 Task: Search one way flight ticket for 1 adult, 6 children, 1 infant in seat and 1 infant on lap in business from St. Cloud: St. Cloud Regional Airport to Jackson: Jackson Hole Airport on 5-2-2023. Choice of flights is Royal air maroc. Number of bags: 1 carry on bag. Price is upto 100000. Outbound departure time preference is 17:45.
Action: Mouse moved to (344, 142)
Screenshot: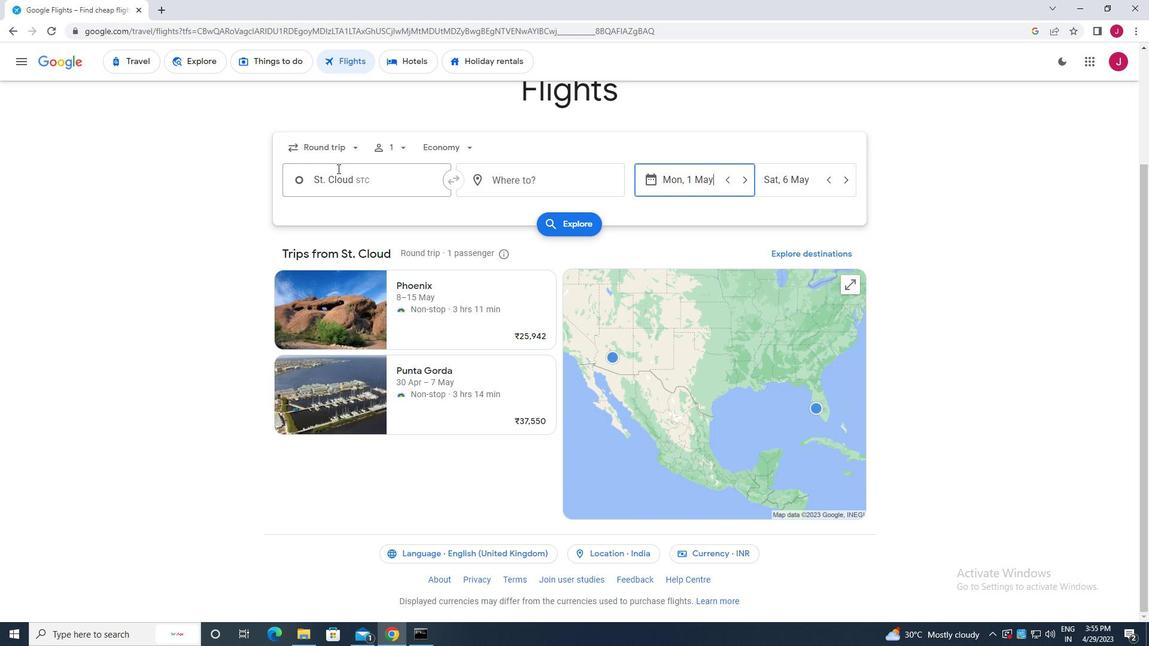 
Action: Mouse pressed left at (344, 142)
Screenshot: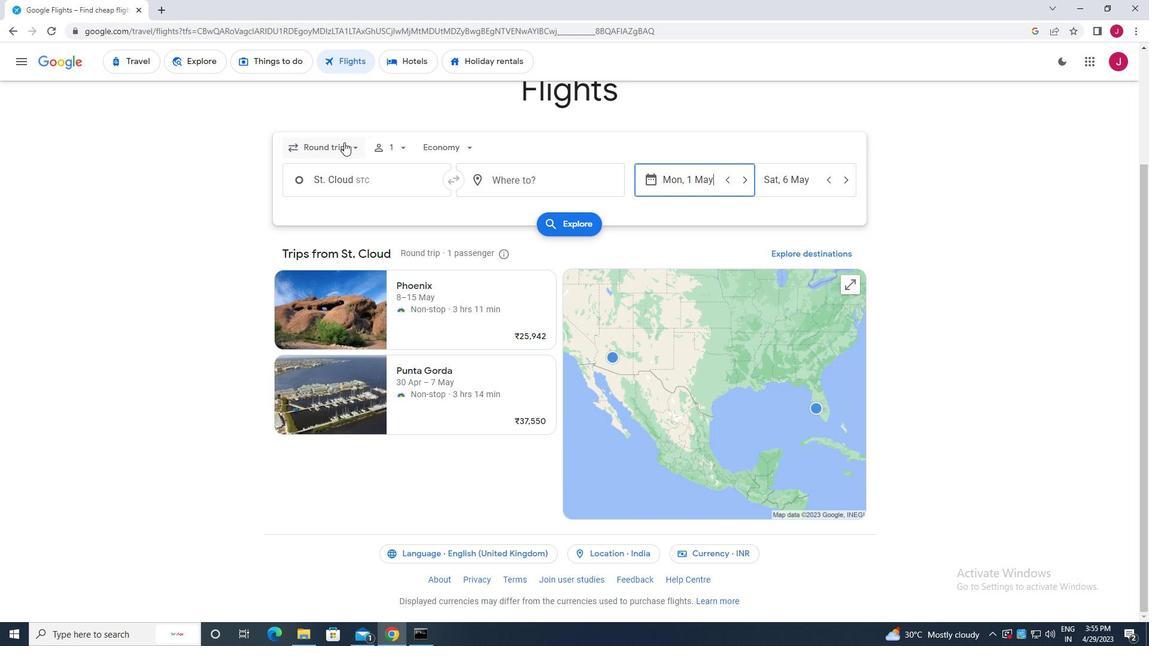 
Action: Mouse moved to (340, 200)
Screenshot: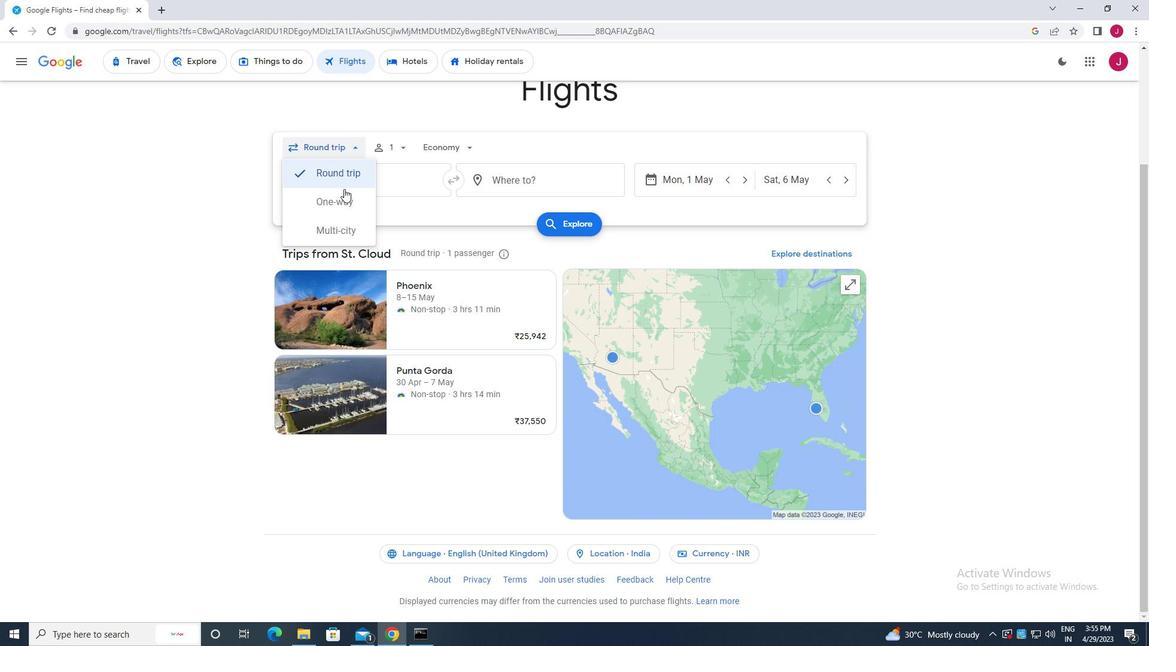 
Action: Mouse pressed left at (340, 200)
Screenshot: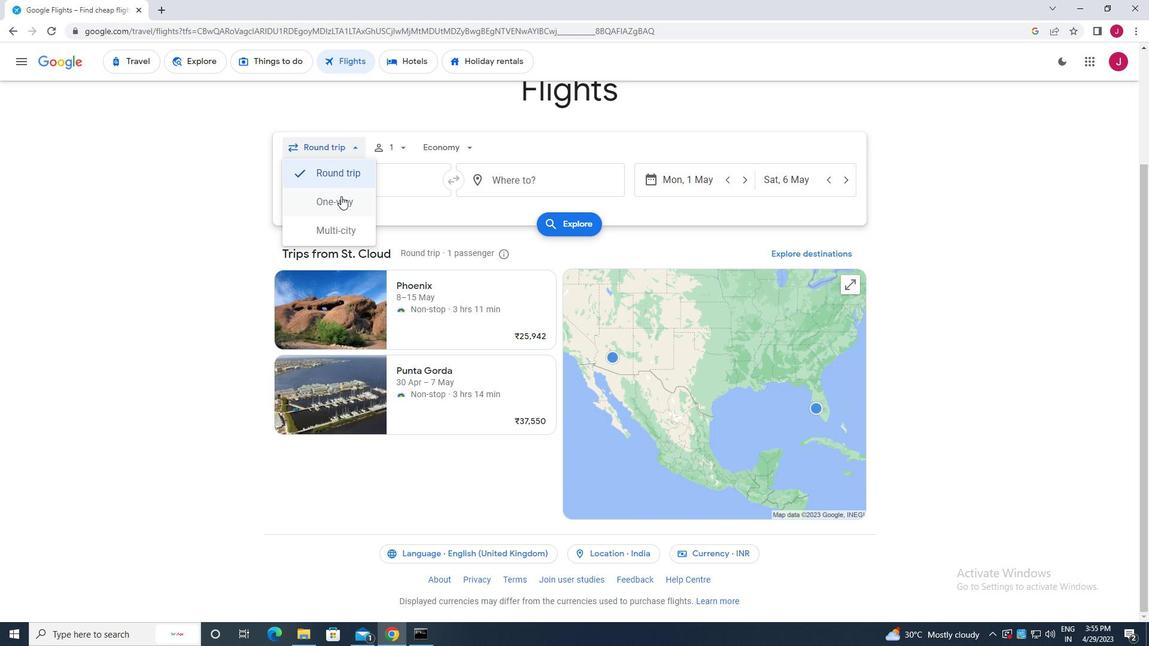 
Action: Mouse moved to (403, 147)
Screenshot: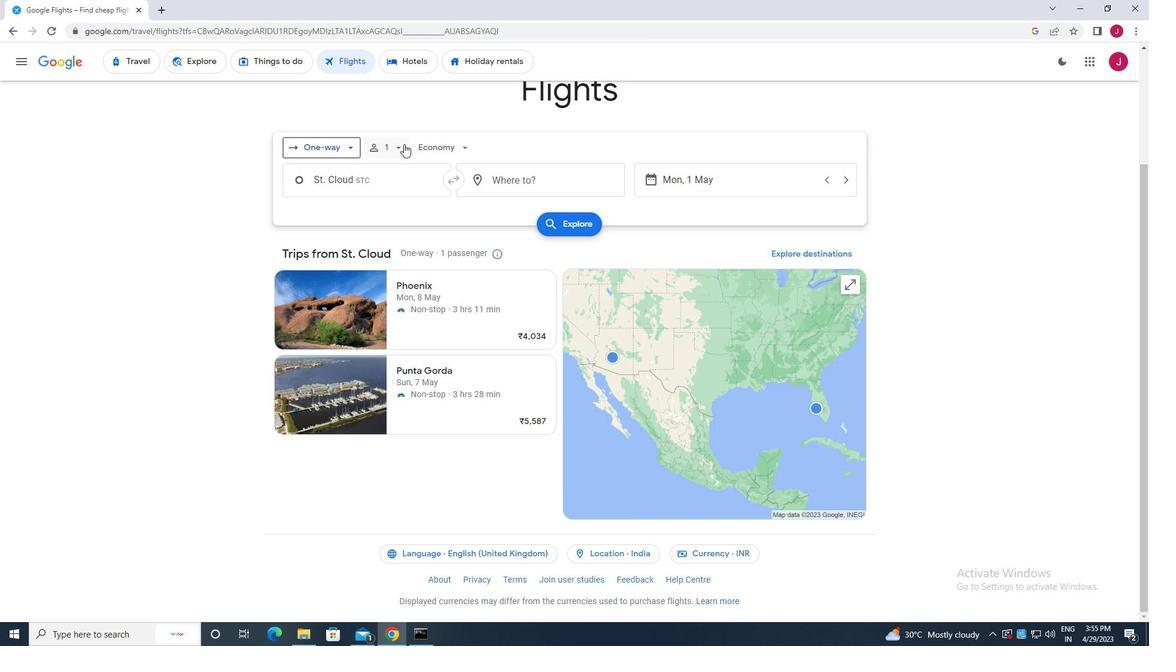 
Action: Mouse pressed left at (403, 147)
Screenshot: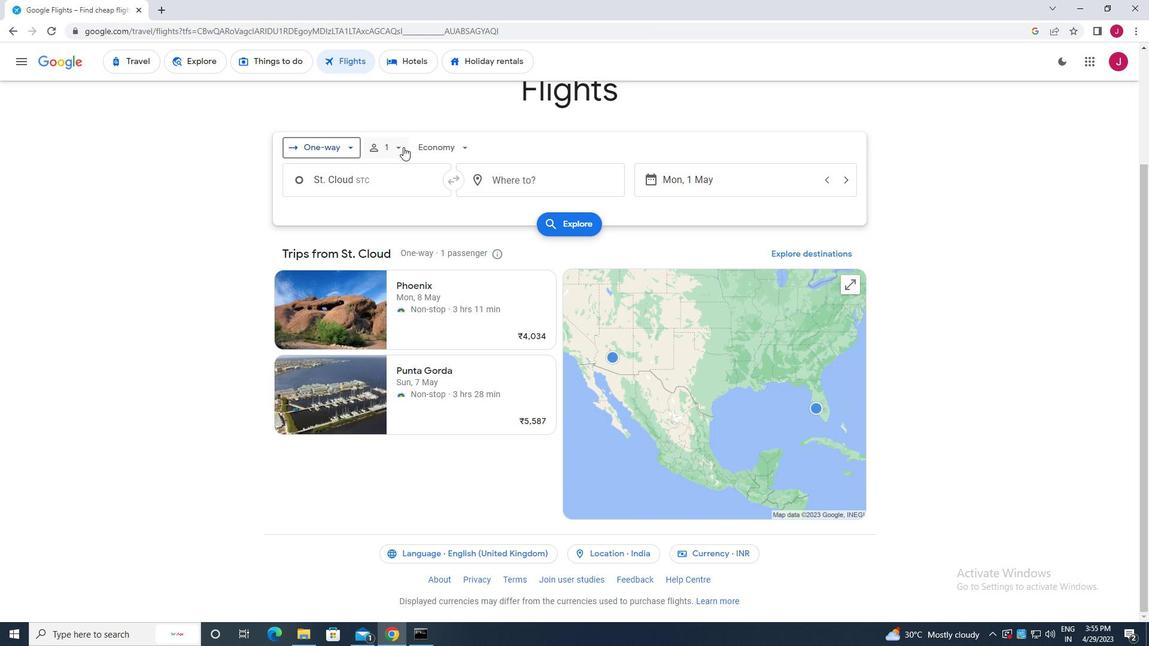 
Action: Mouse moved to (491, 210)
Screenshot: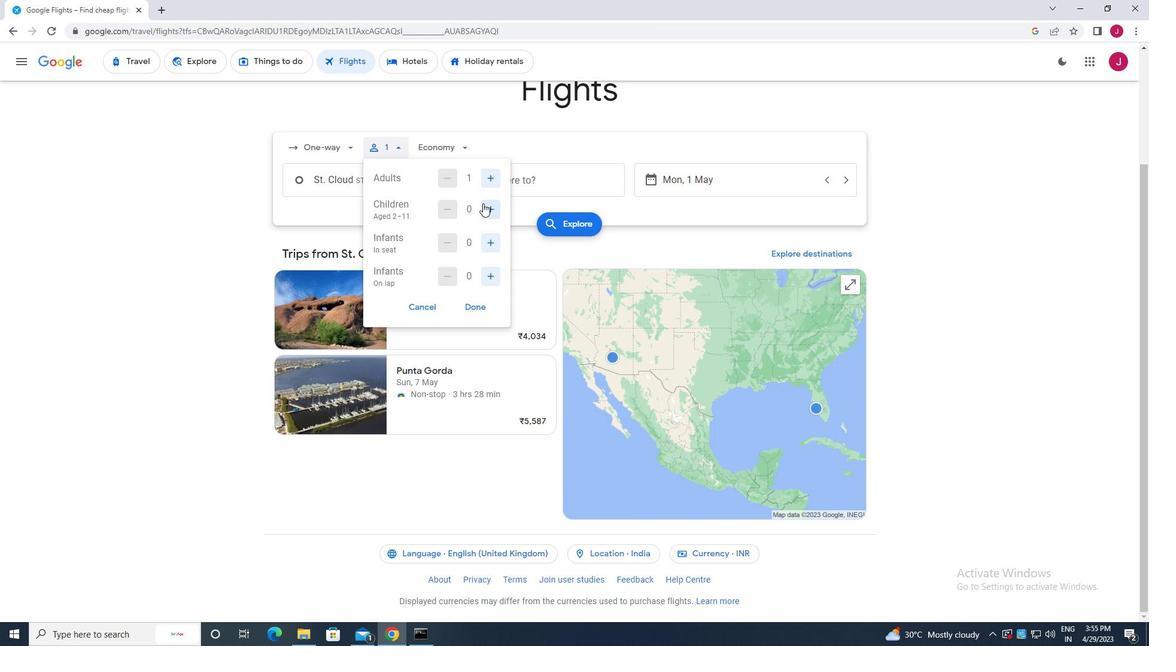 
Action: Mouse pressed left at (491, 210)
Screenshot: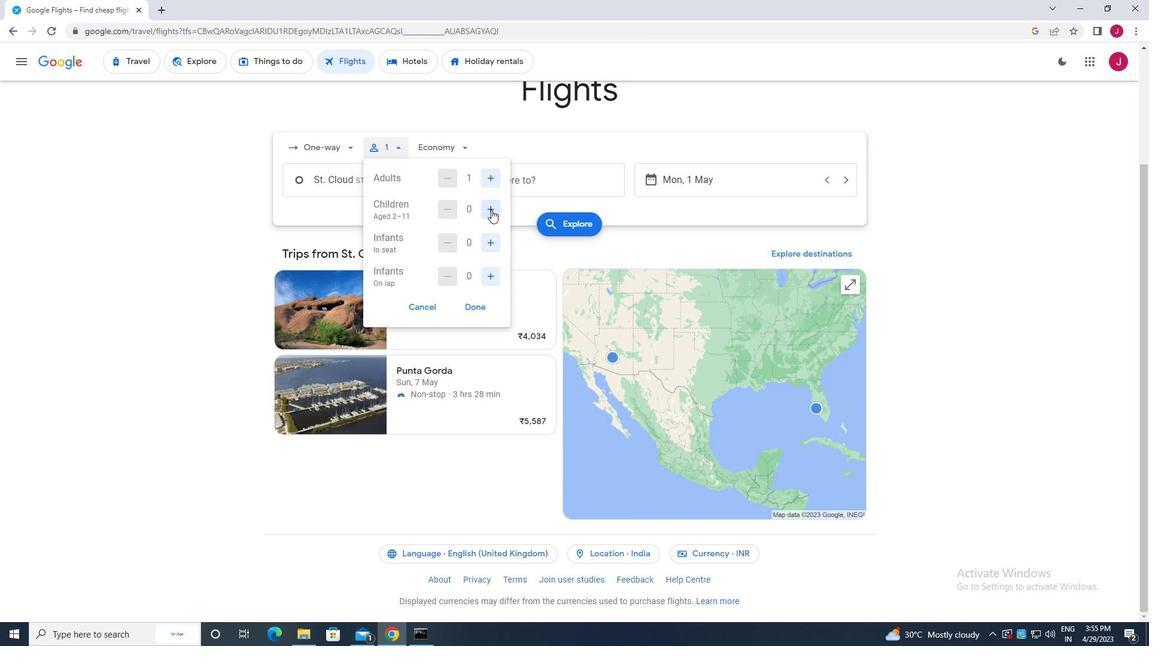 
Action: Mouse pressed left at (491, 210)
Screenshot: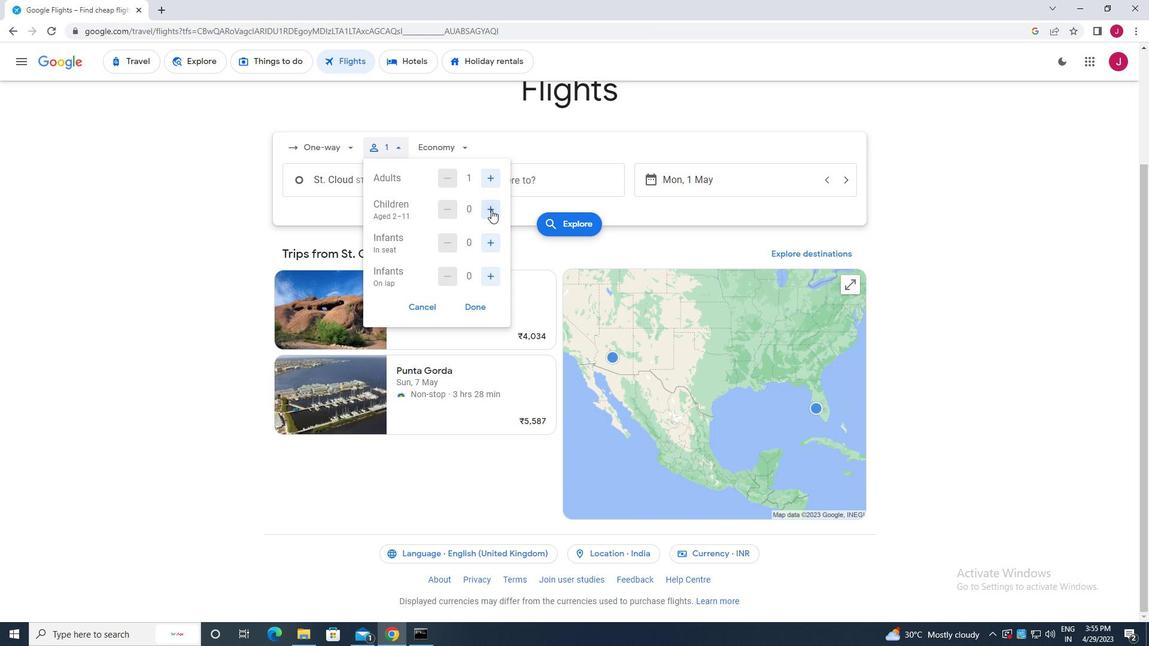
Action: Mouse moved to (491, 211)
Screenshot: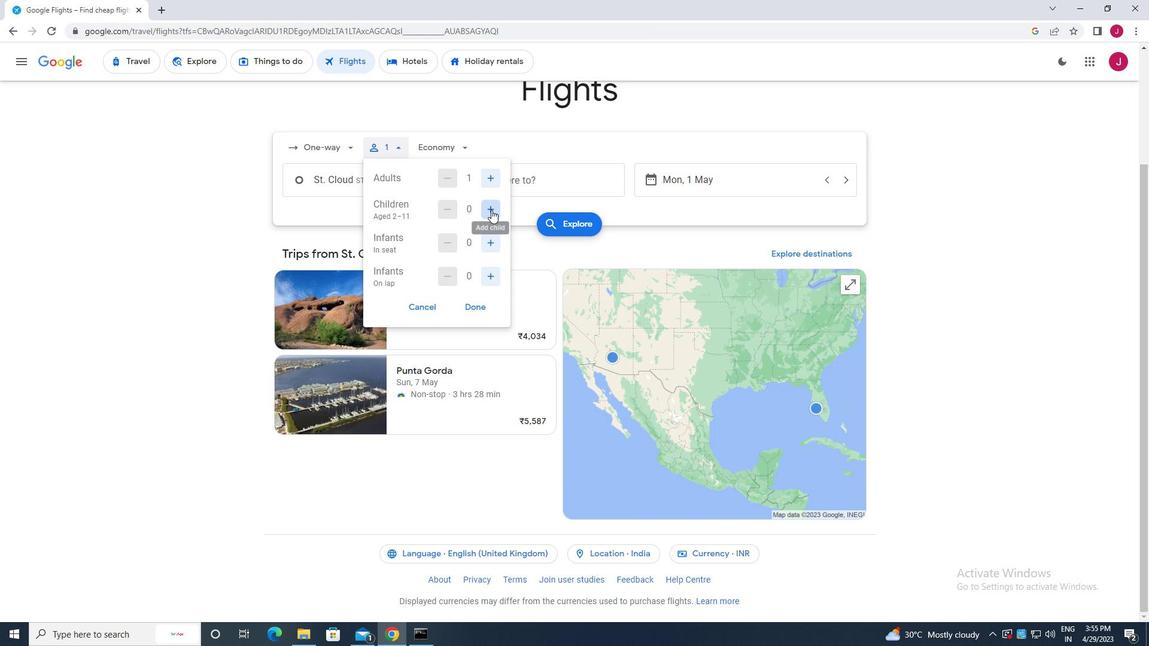 
Action: Mouse pressed left at (491, 211)
Screenshot: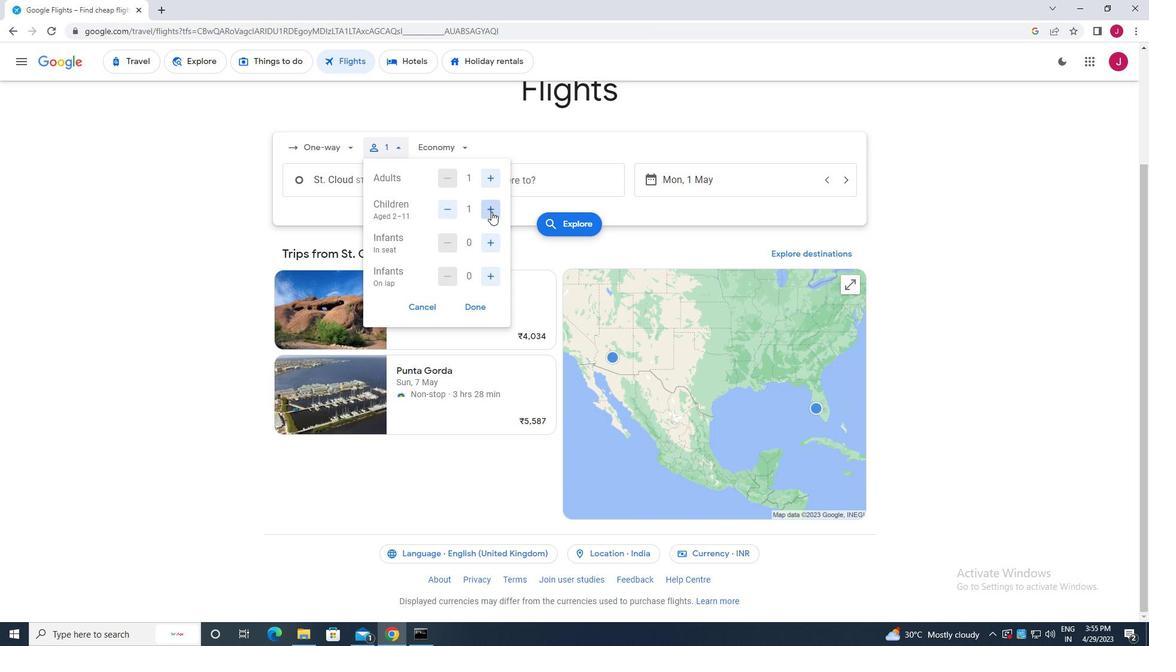 
Action: Mouse moved to (491, 212)
Screenshot: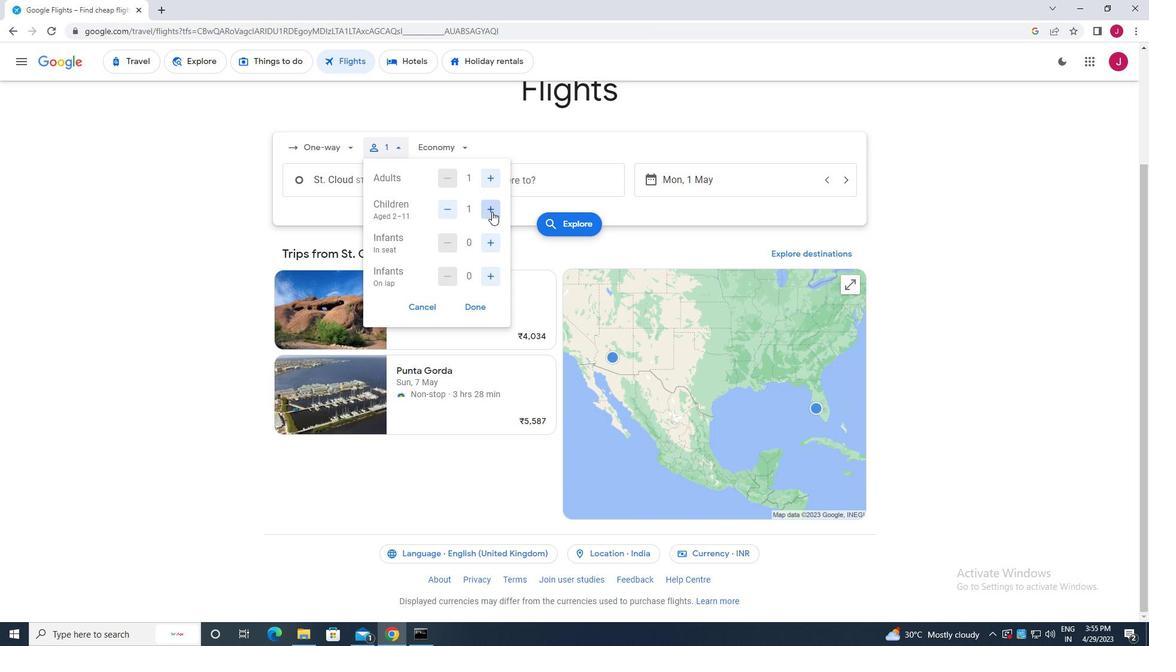 
Action: Mouse pressed left at (491, 212)
Screenshot: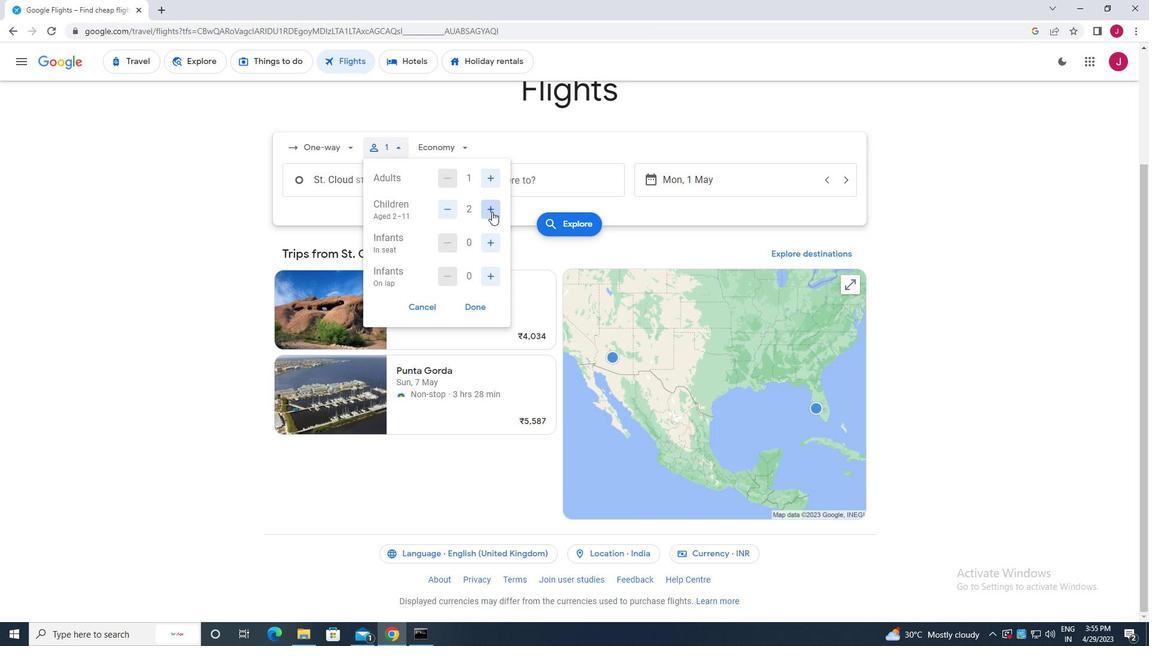 
Action: Mouse pressed left at (491, 212)
Screenshot: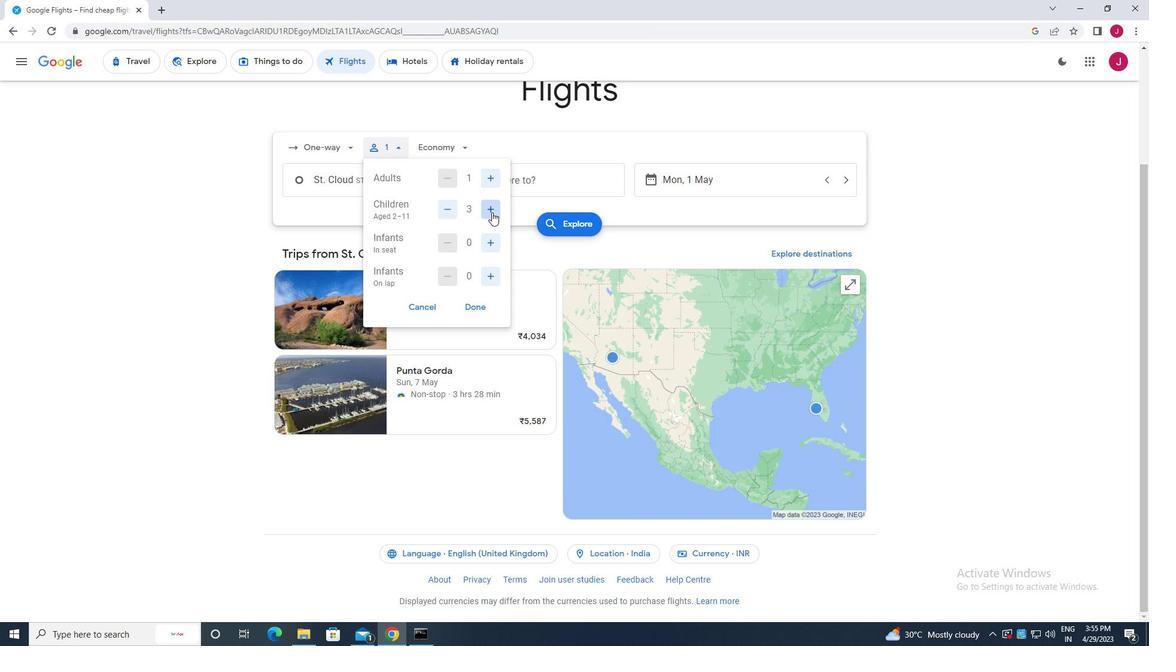 
Action: Mouse pressed left at (491, 212)
Screenshot: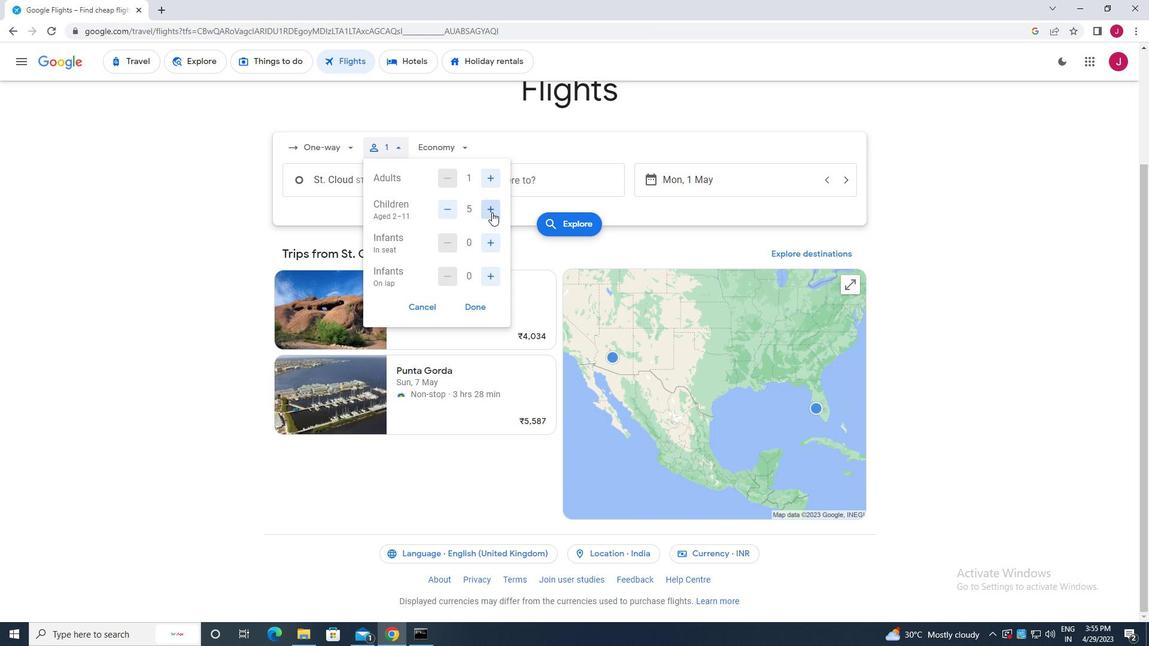 
Action: Mouse moved to (496, 245)
Screenshot: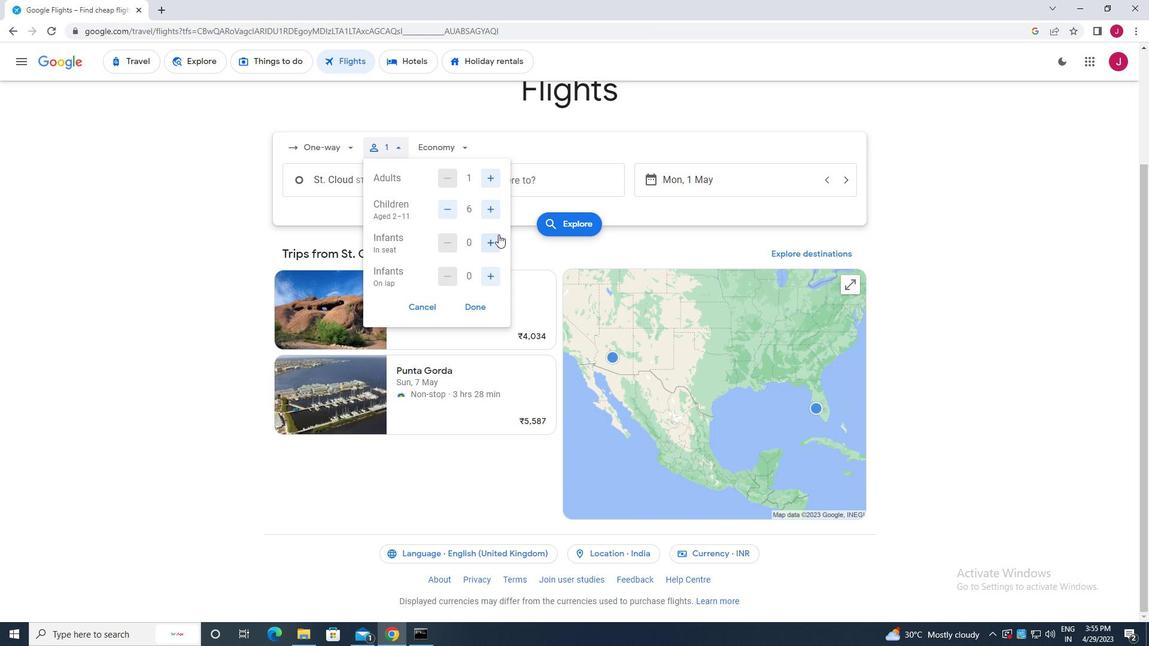 
Action: Mouse pressed left at (496, 245)
Screenshot: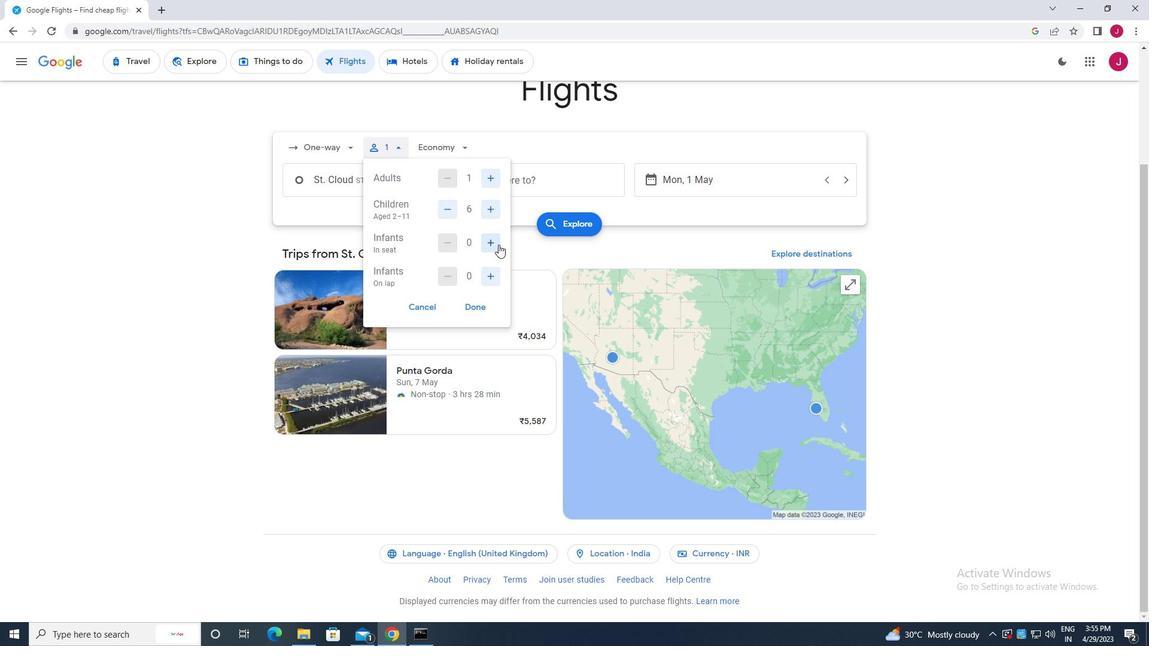 
Action: Mouse moved to (491, 277)
Screenshot: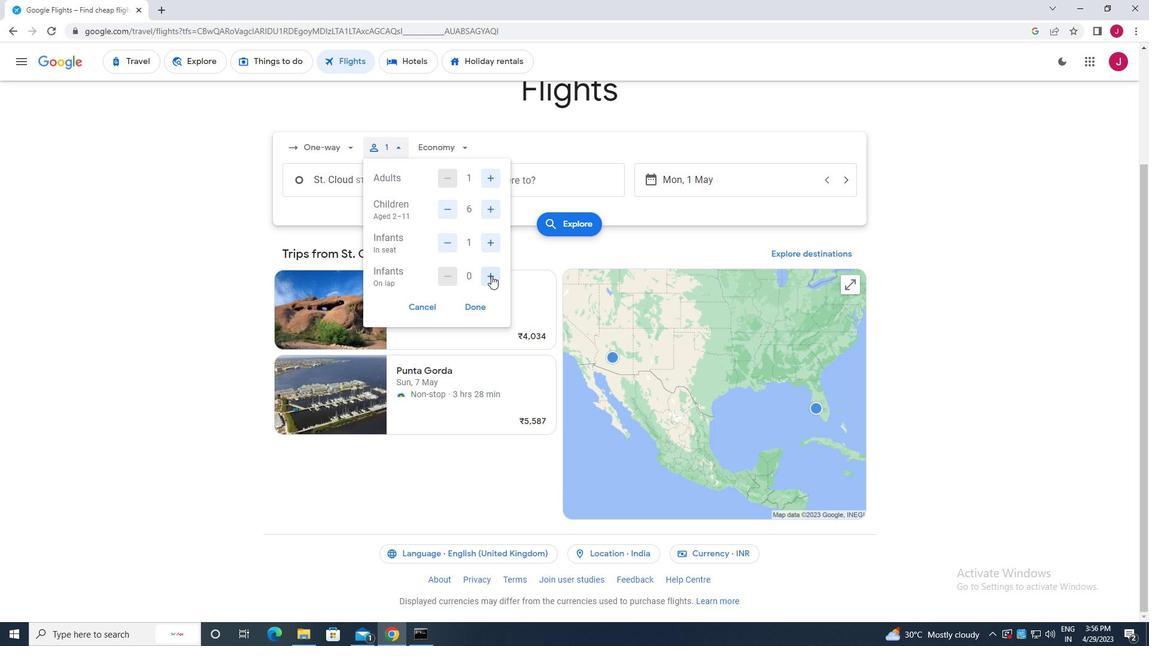 
Action: Mouse pressed left at (491, 277)
Screenshot: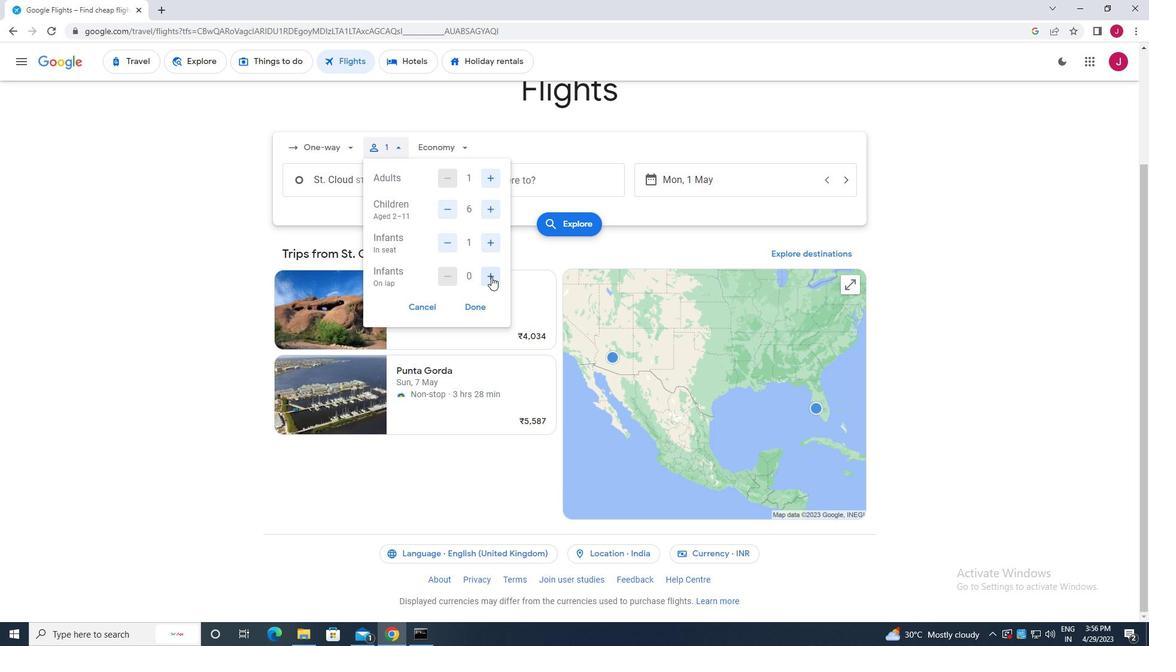 
Action: Mouse moved to (473, 307)
Screenshot: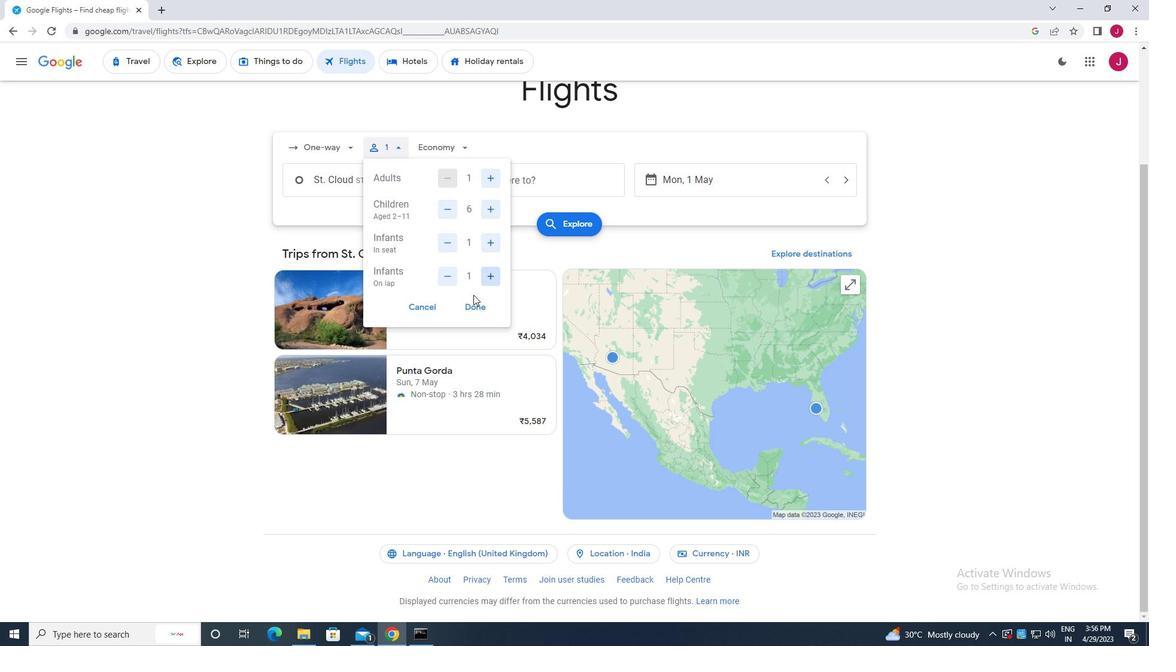 
Action: Mouse pressed left at (473, 307)
Screenshot: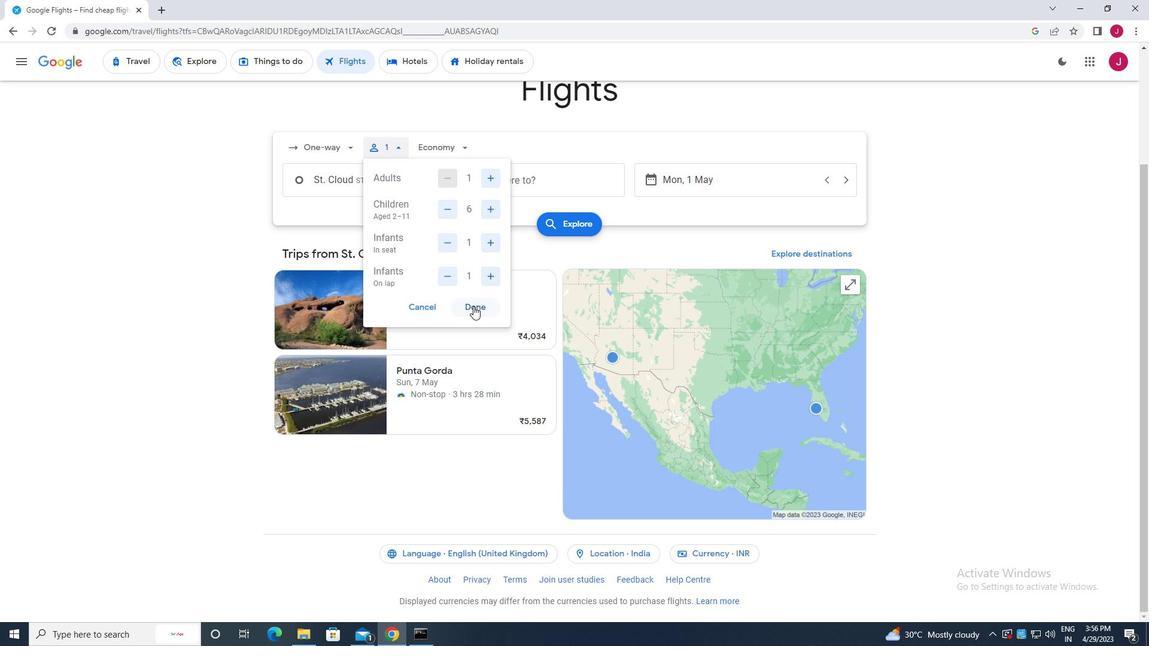 
Action: Mouse moved to (458, 149)
Screenshot: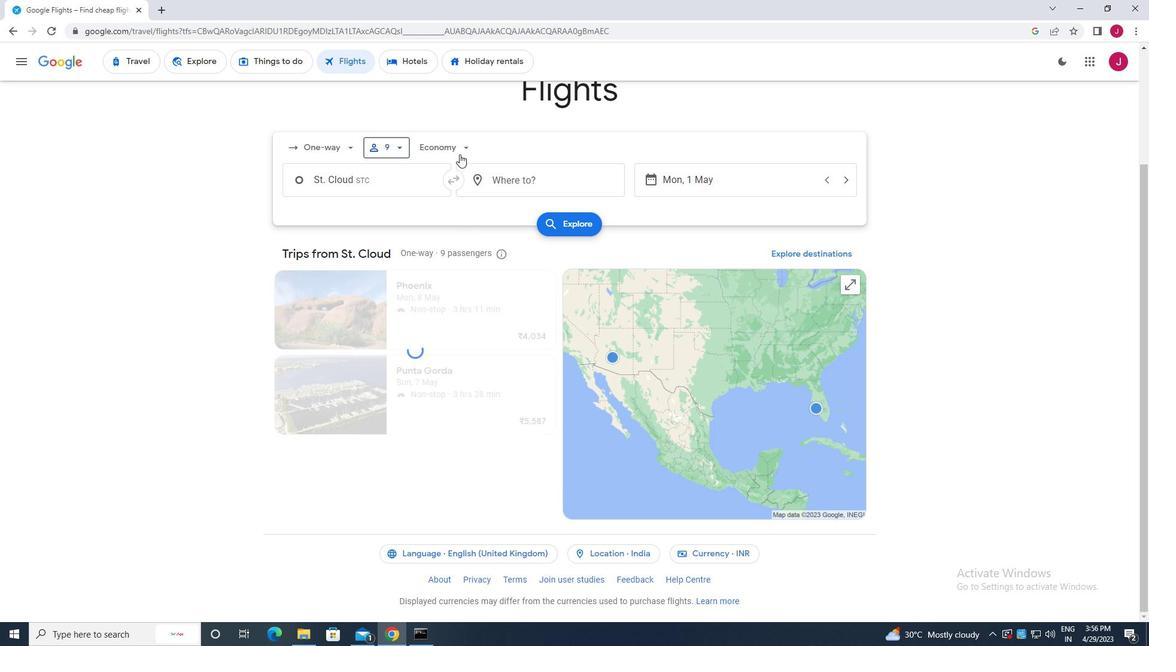 
Action: Mouse pressed left at (458, 149)
Screenshot: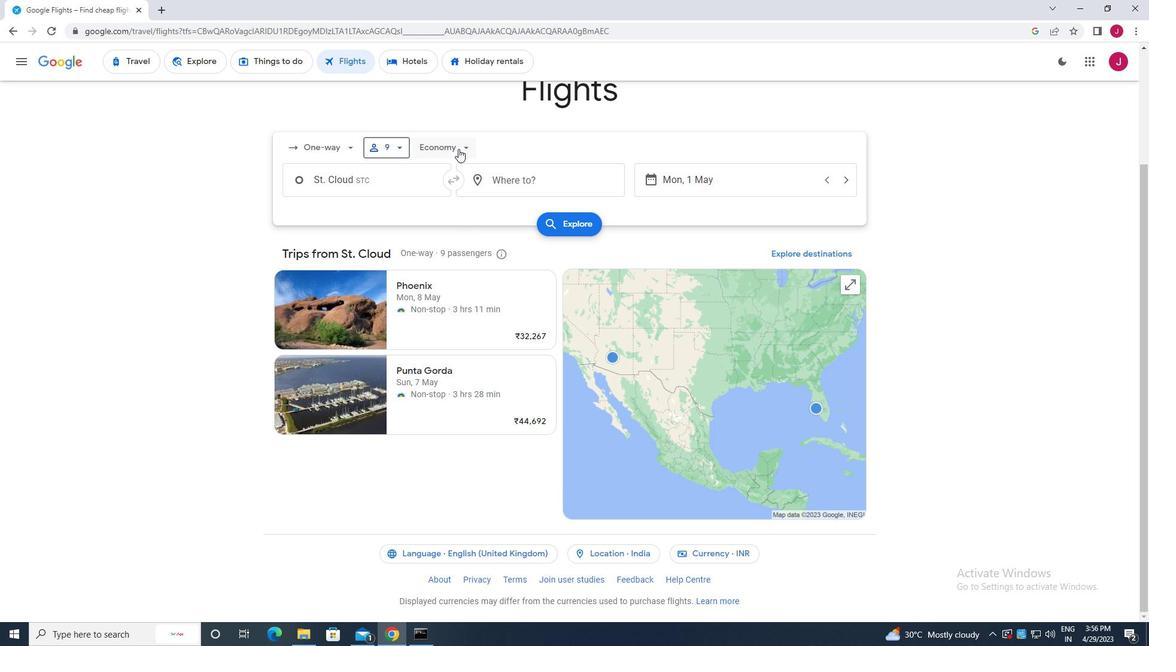 
Action: Mouse moved to (457, 228)
Screenshot: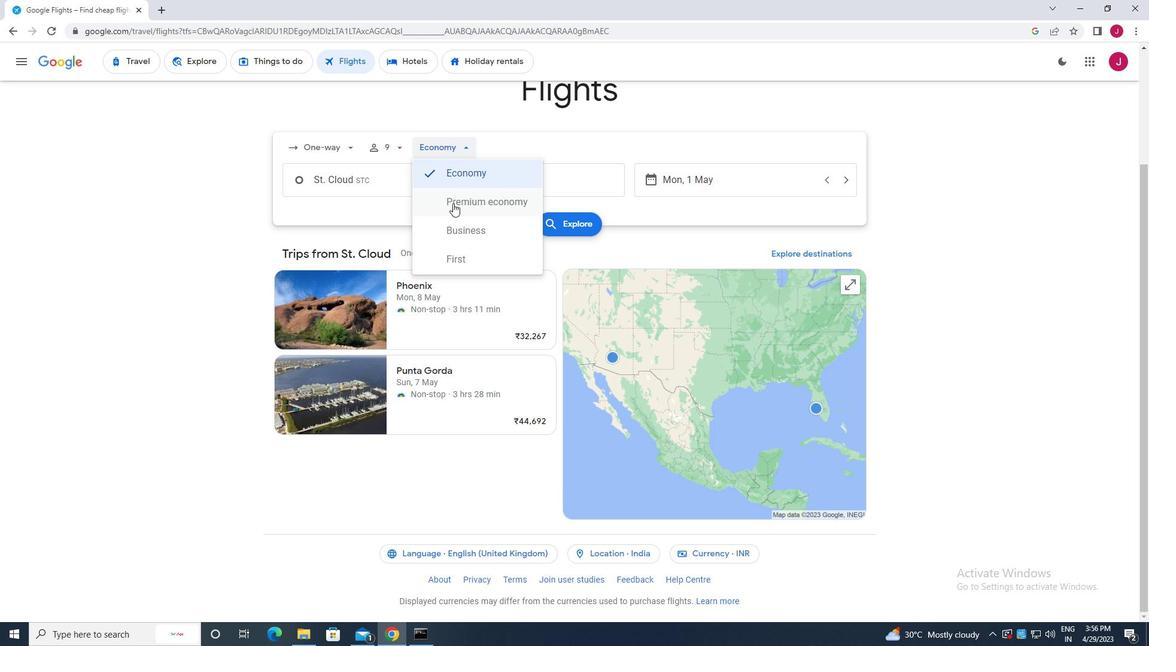 
Action: Mouse pressed left at (457, 228)
Screenshot: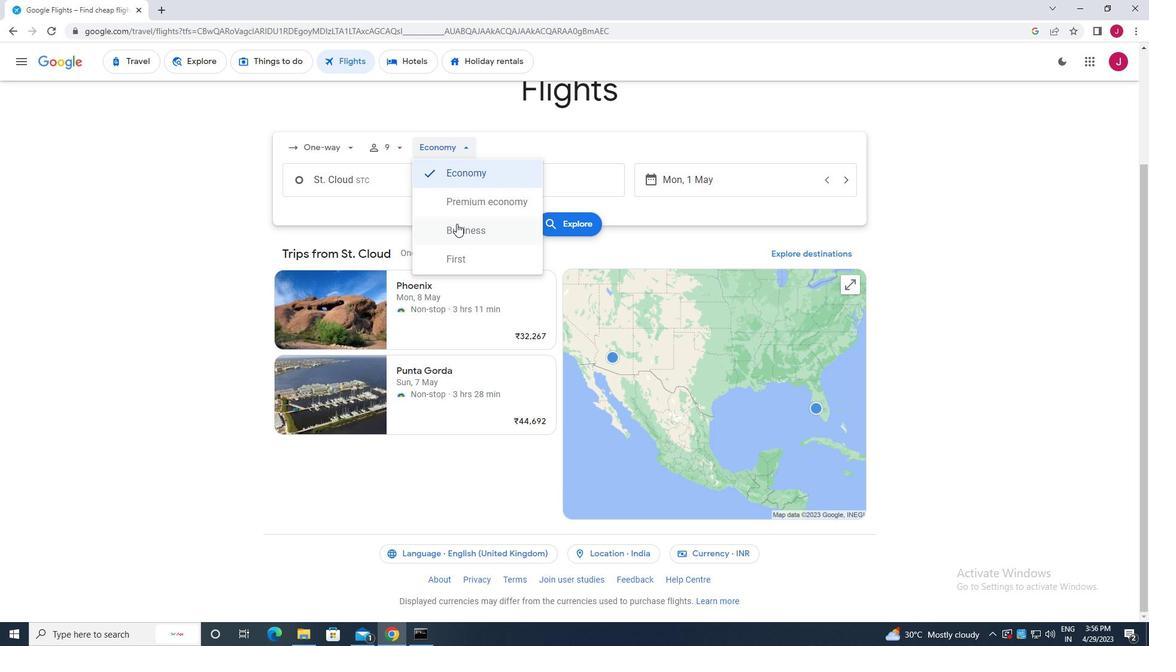 
Action: Mouse moved to (393, 183)
Screenshot: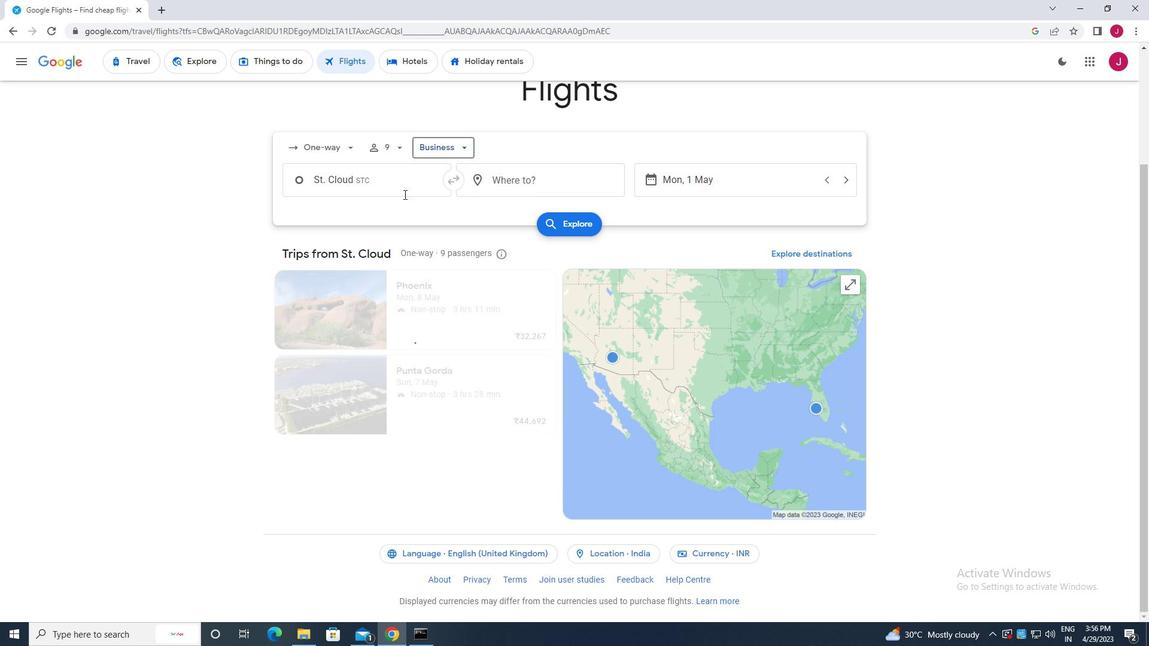 
Action: Mouse pressed left at (393, 183)
Screenshot: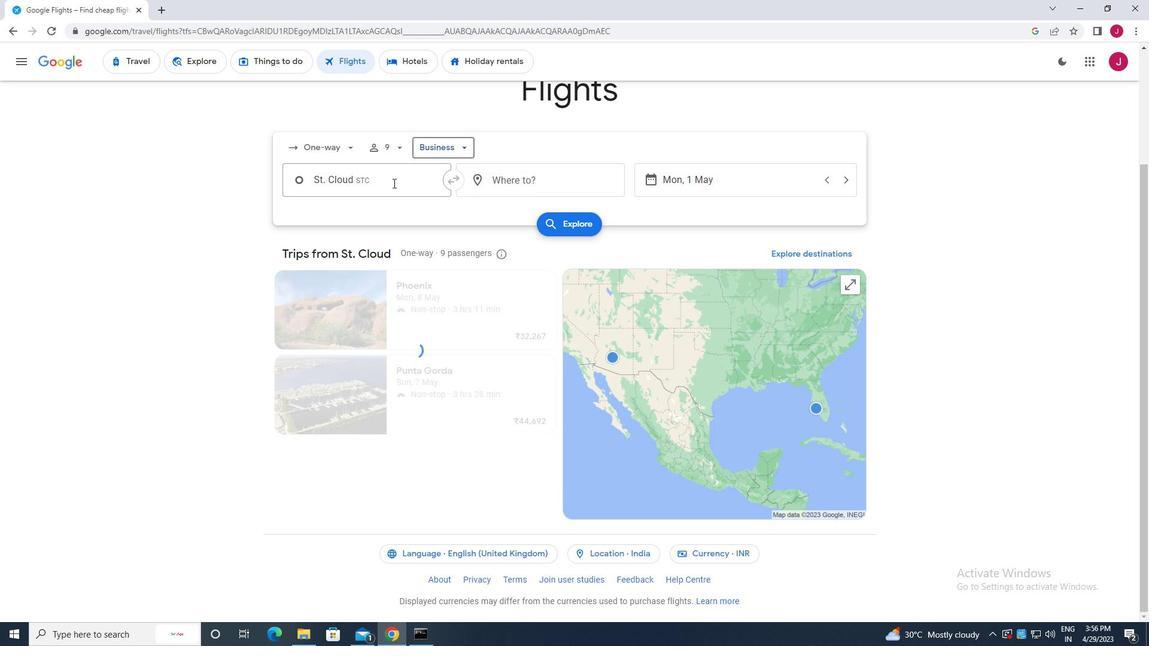 
Action: Mouse moved to (393, 172)
Screenshot: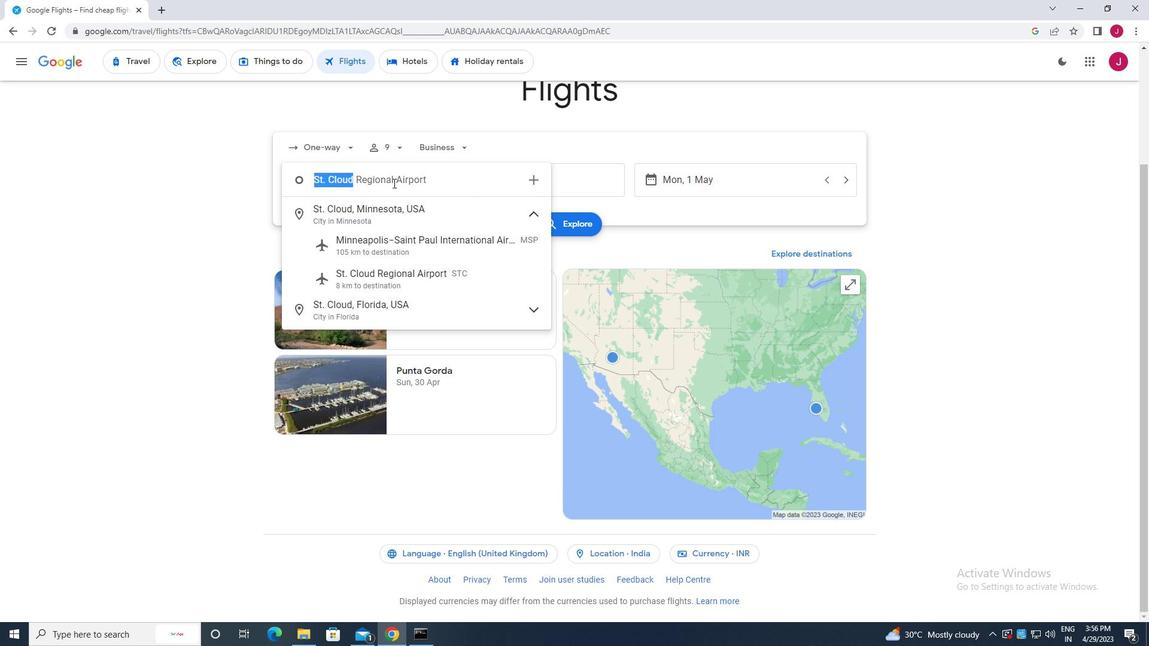
Action: Key pressed st<Key.space>cl
Screenshot: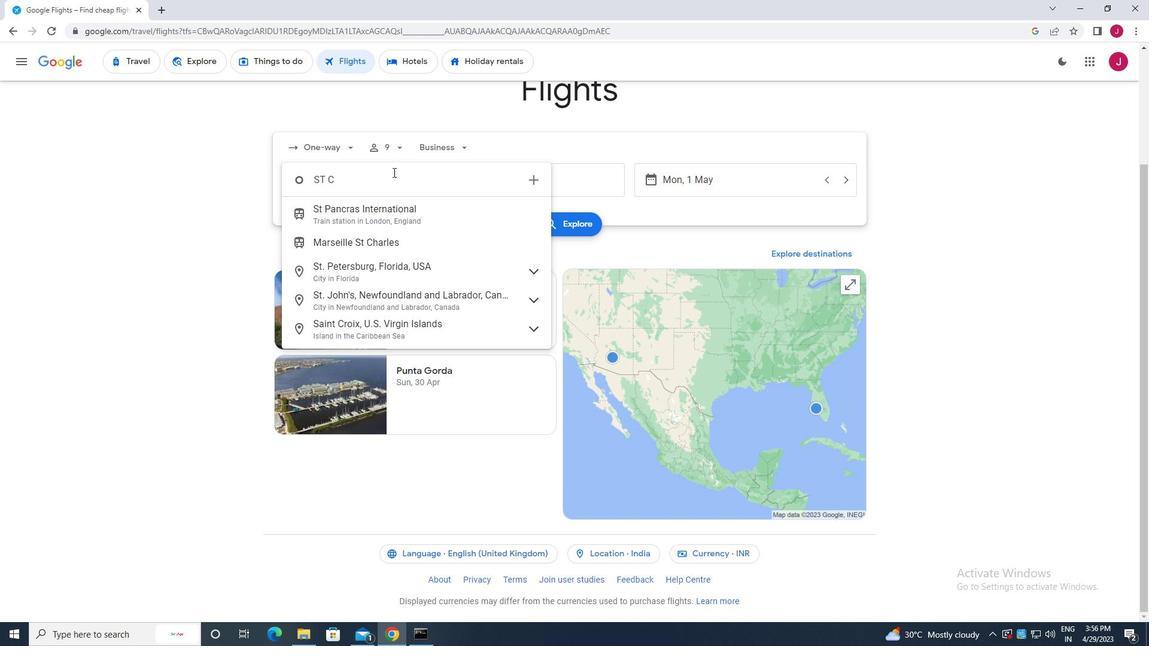 
Action: Mouse moved to (390, 290)
Screenshot: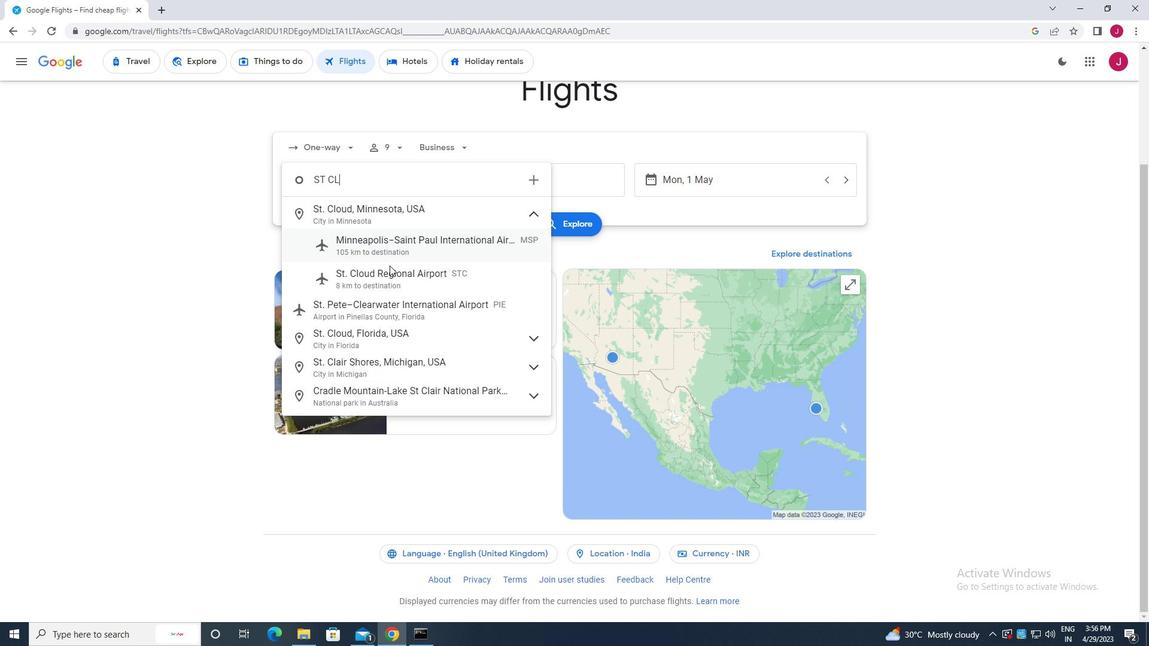 
Action: Mouse pressed left at (390, 290)
Screenshot: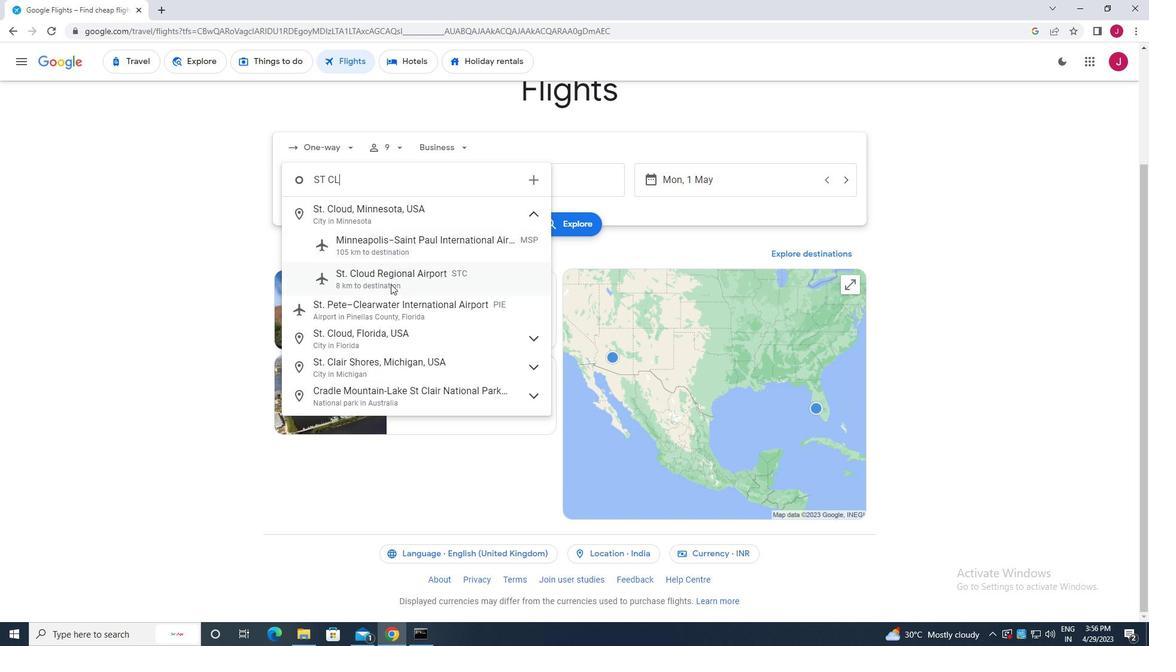 
Action: Mouse moved to (521, 186)
Screenshot: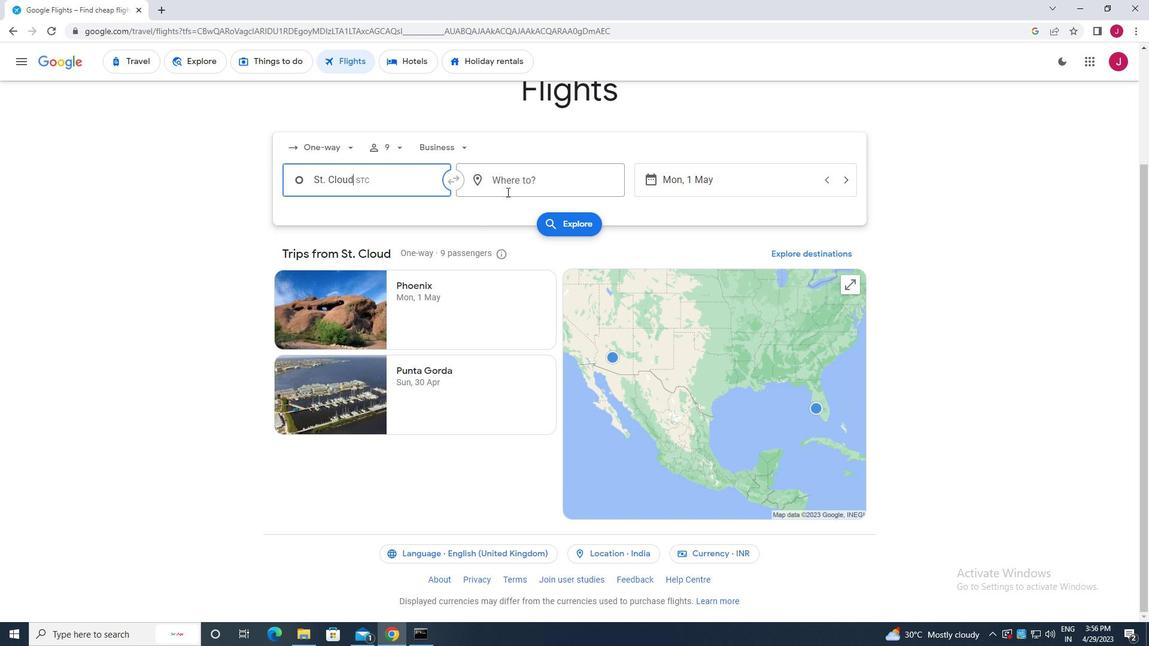 
Action: Mouse pressed left at (521, 186)
Screenshot: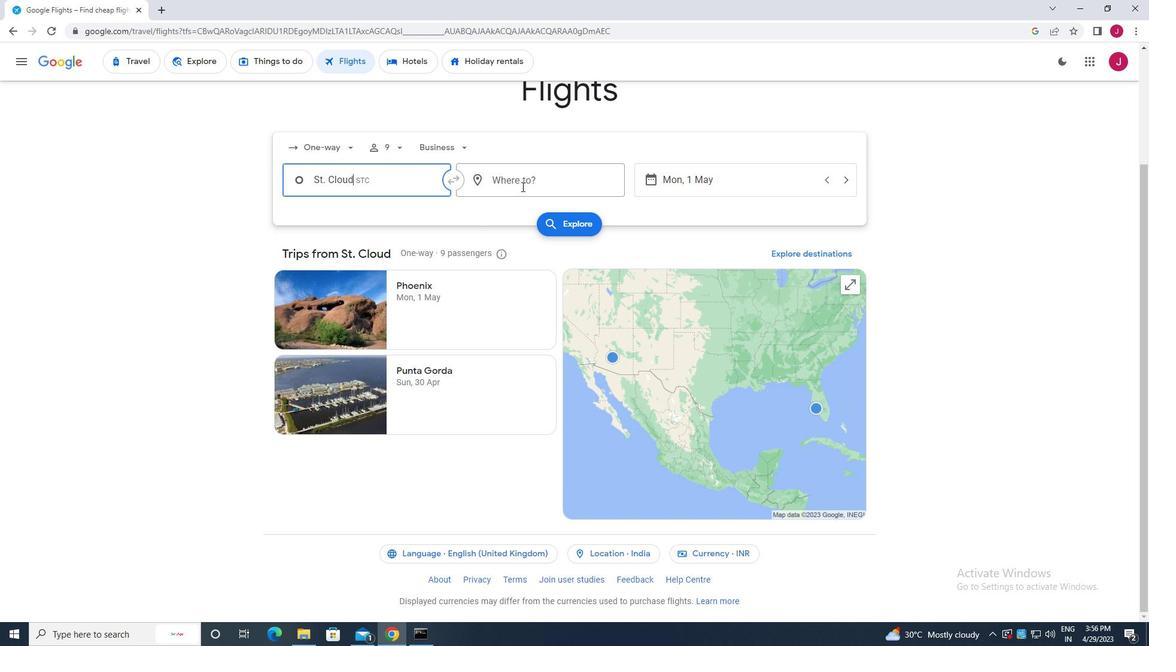 
Action: Mouse moved to (518, 184)
Screenshot: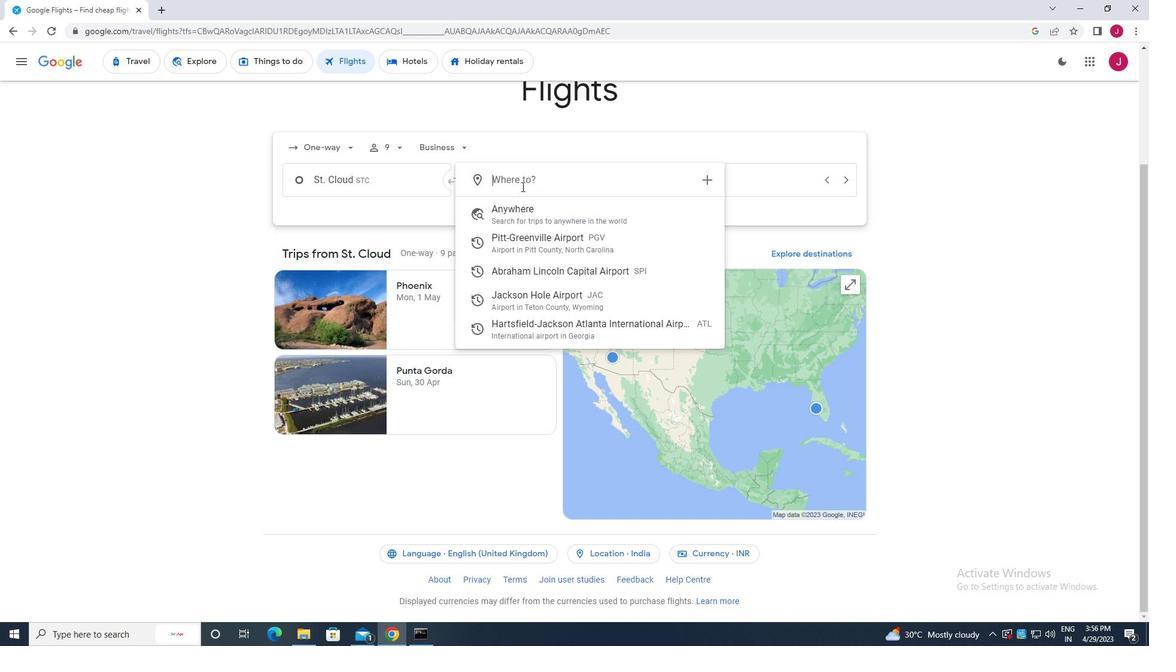 
Action: Key pressed jackson<Key.space>h
Screenshot: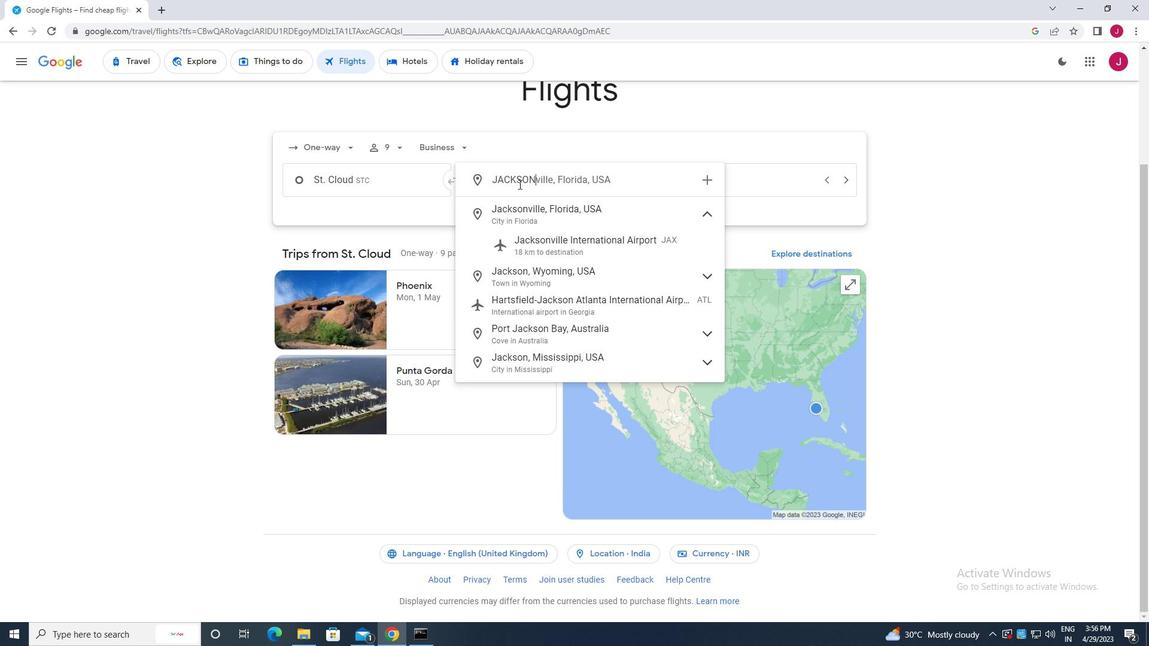 
Action: Mouse moved to (538, 237)
Screenshot: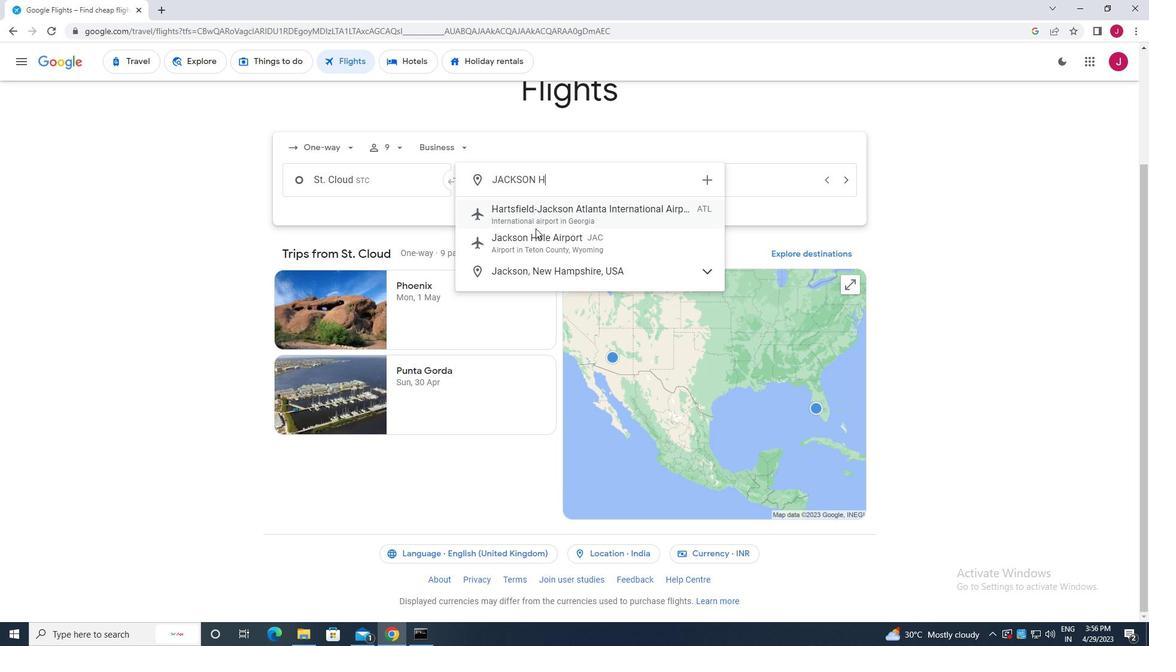 
Action: Mouse pressed left at (538, 237)
Screenshot: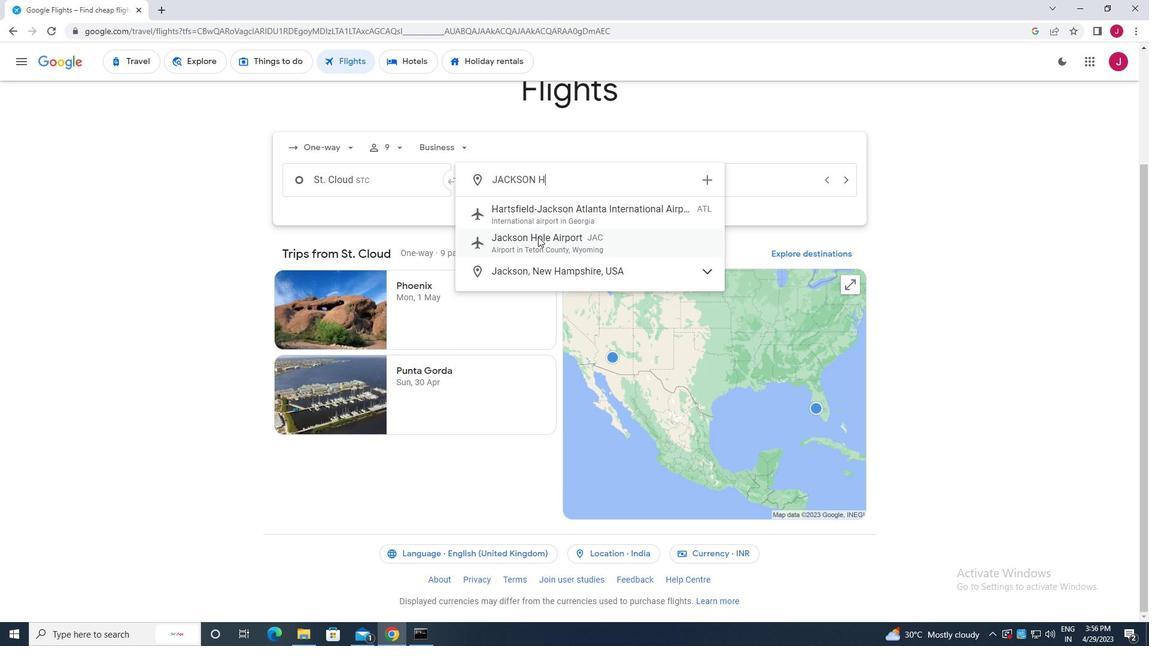 
Action: Mouse moved to (747, 175)
Screenshot: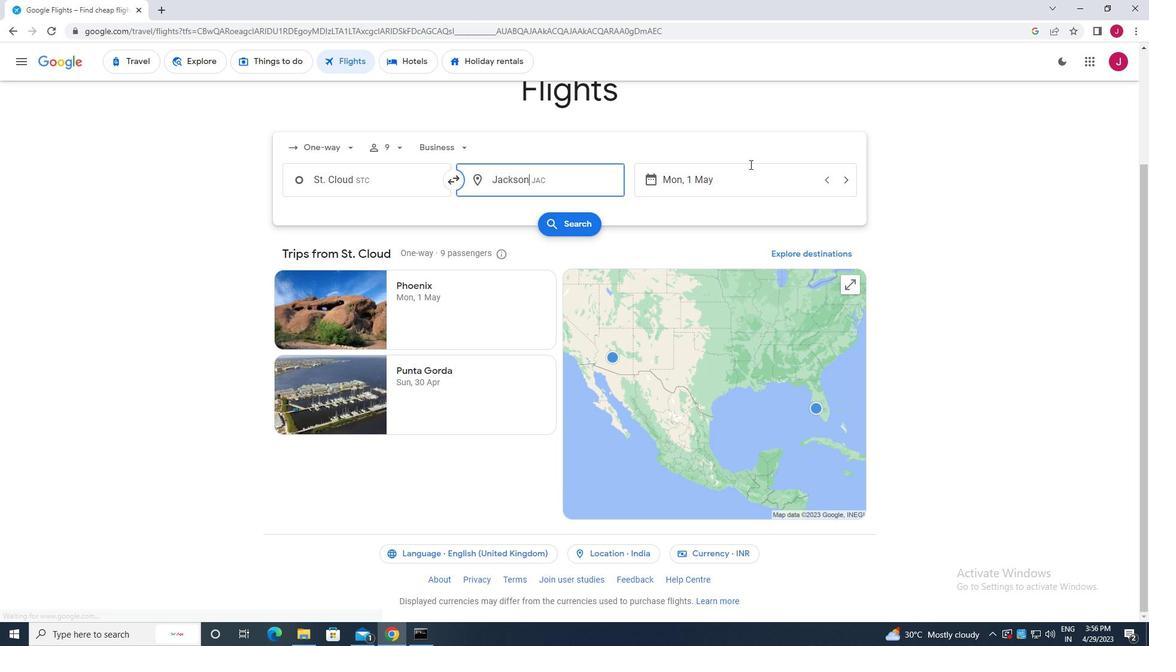 
Action: Mouse pressed left at (747, 175)
Screenshot: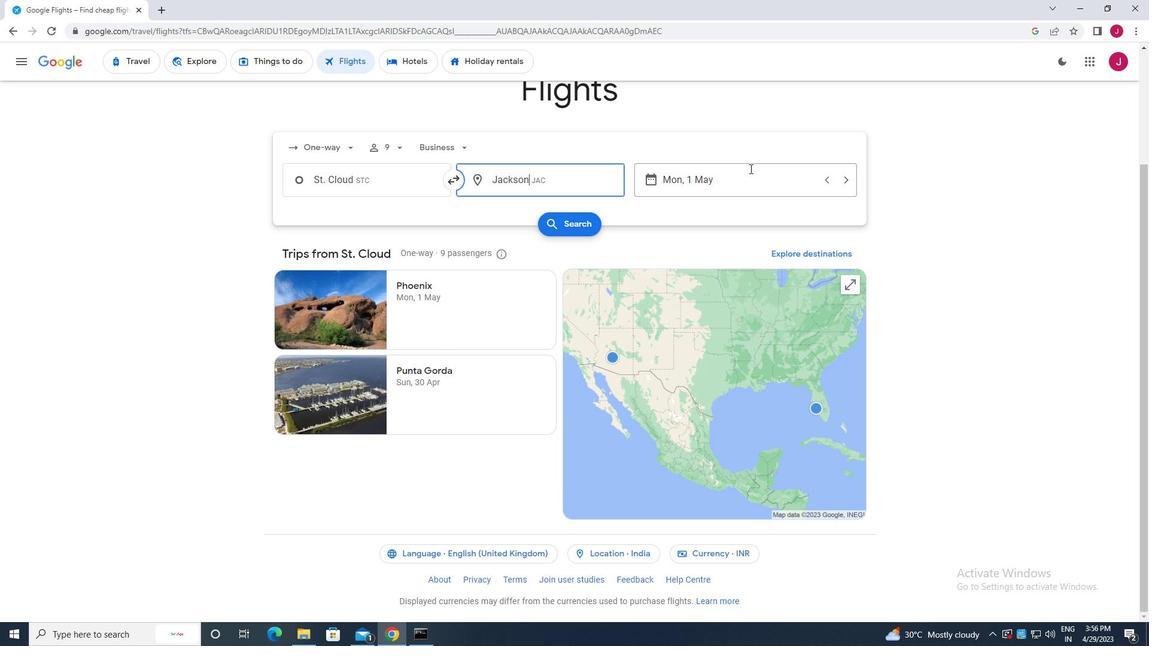 
Action: Mouse moved to (721, 278)
Screenshot: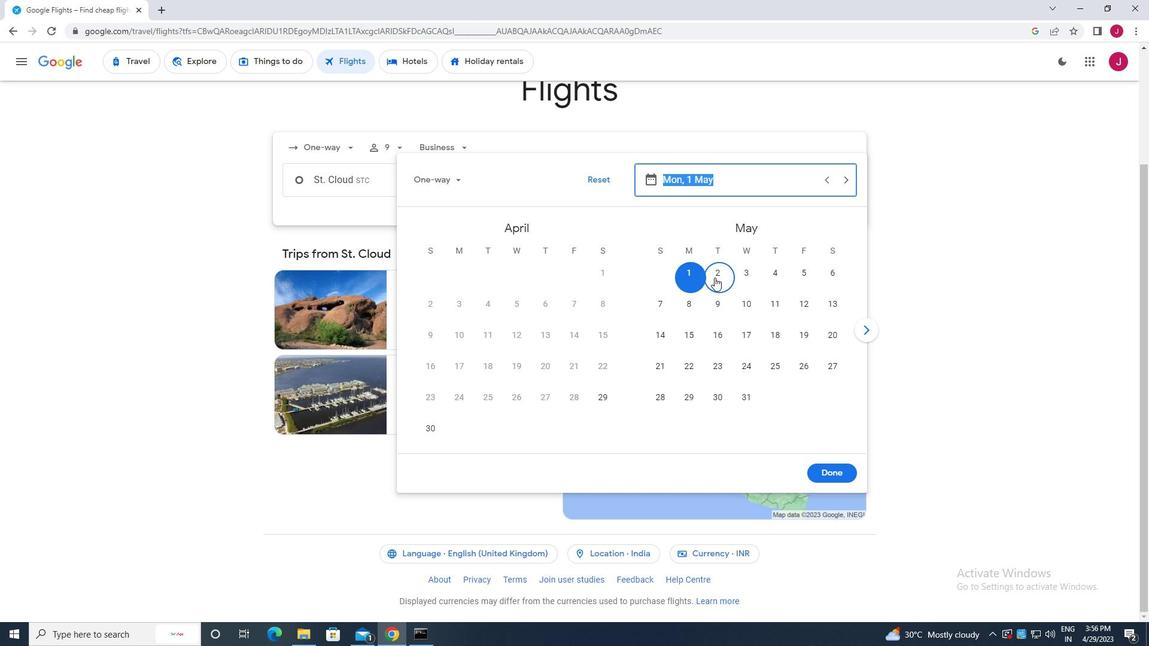 
Action: Mouse pressed left at (721, 278)
Screenshot: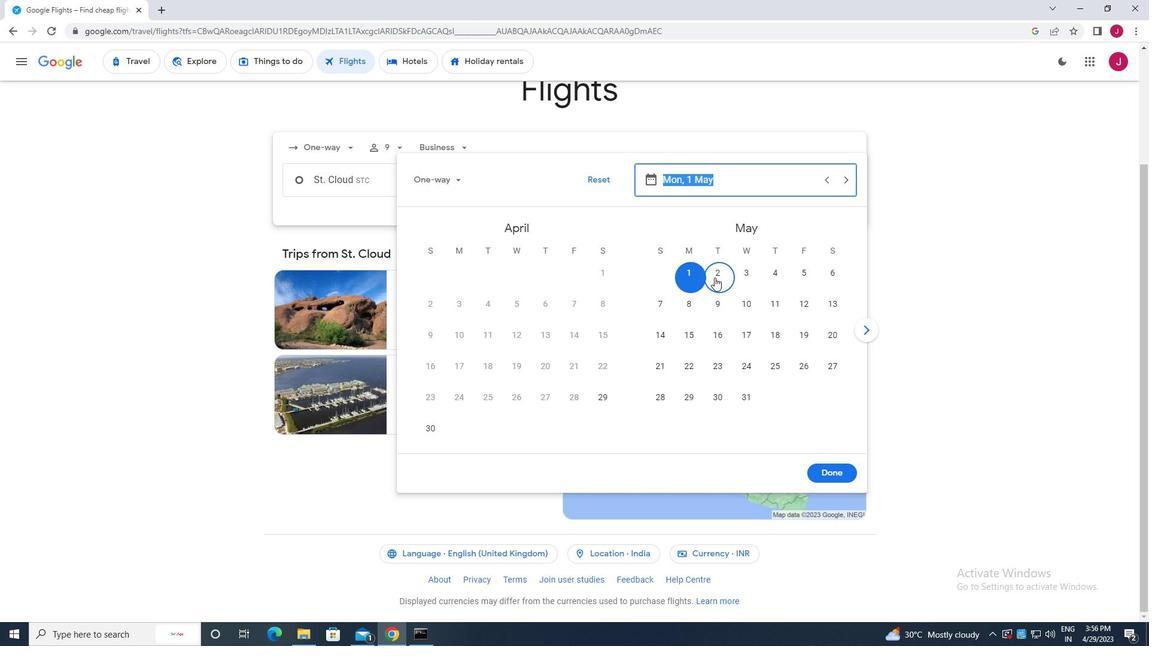 
Action: Mouse moved to (831, 473)
Screenshot: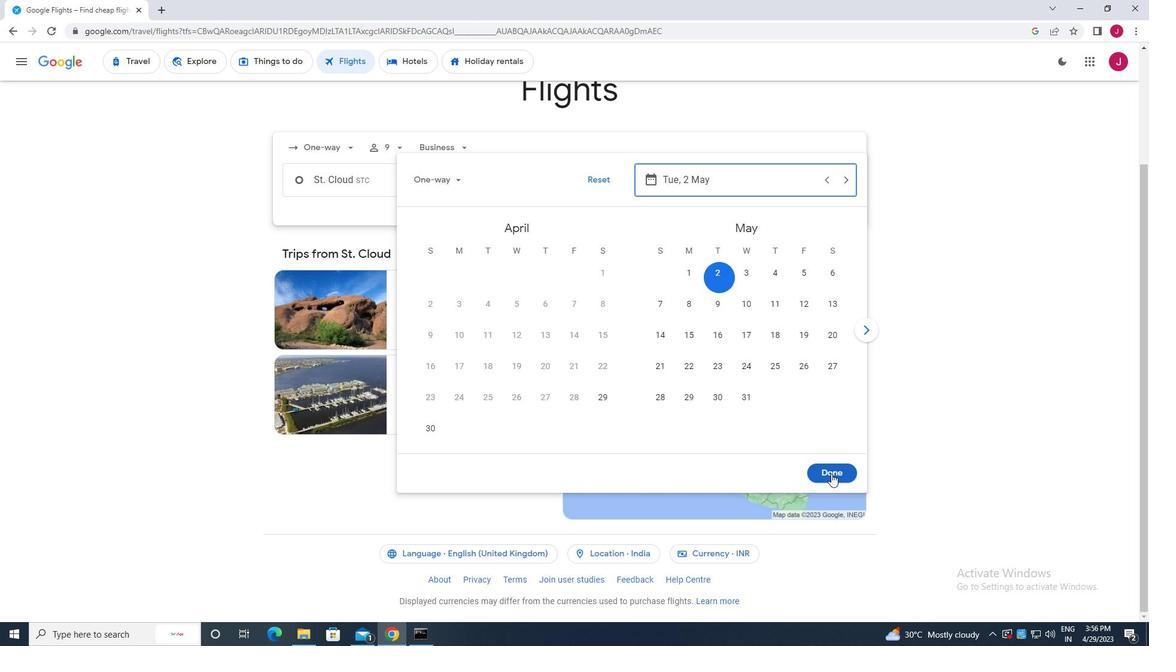 
Action: Mouse pressed left at (831, 473)
Screenshot: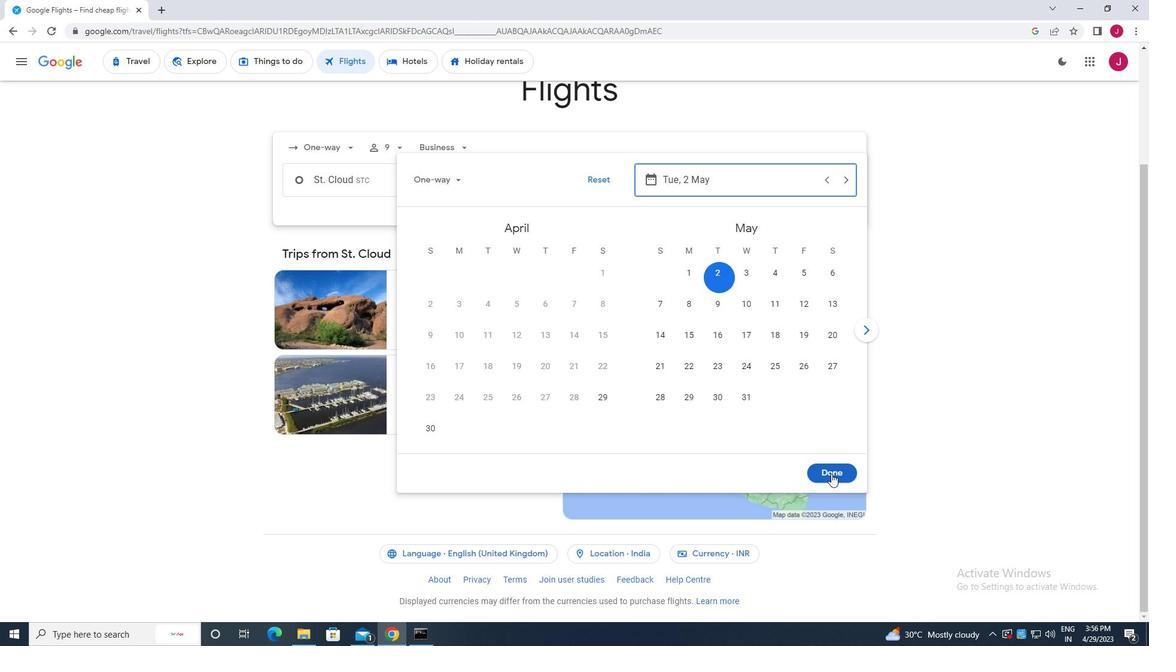 
Action: Mouse moved to (567, 228)
Screenshot: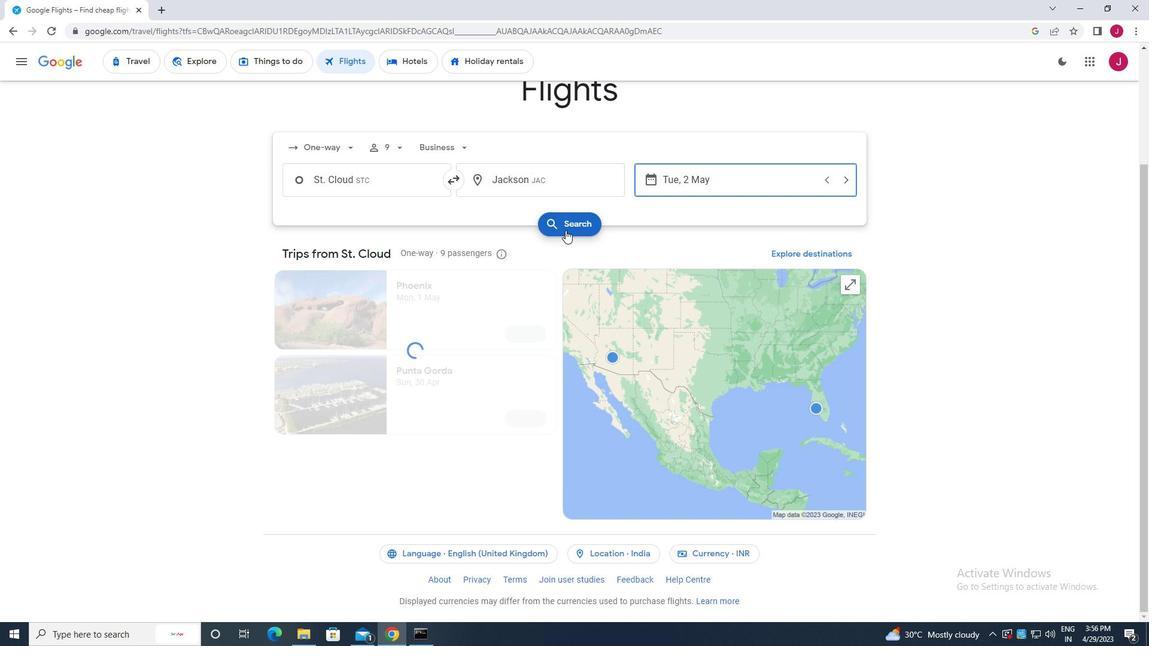 
Action: Mouse pressed left at (567, 228)
Screenshot: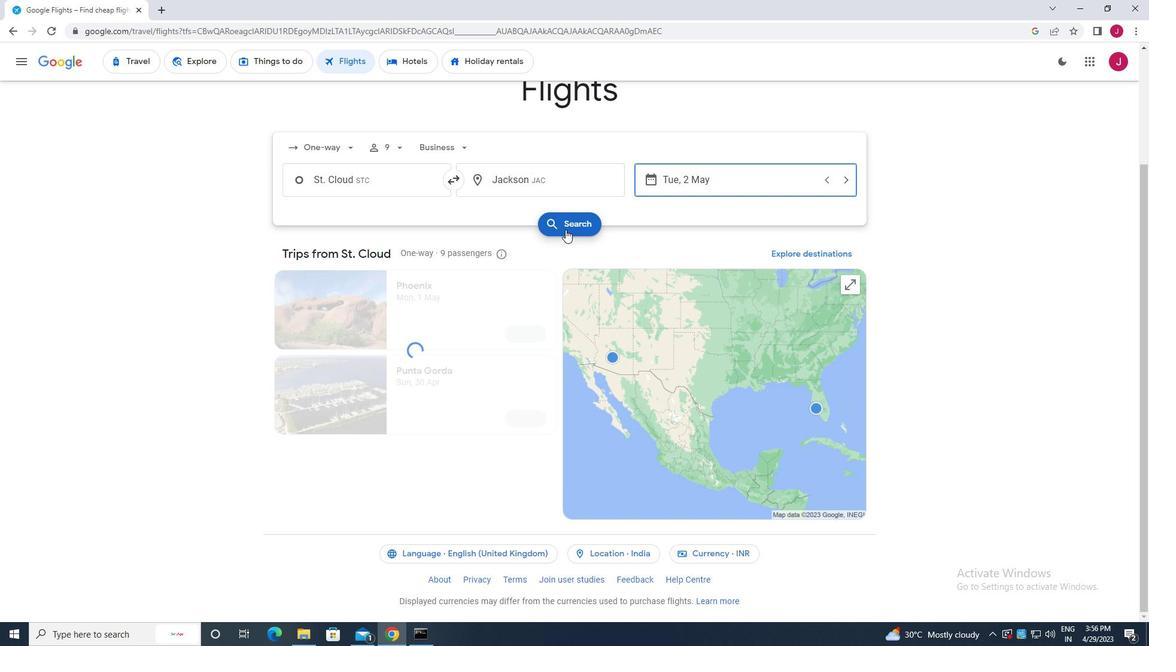 
Action: Mouse moved to (306, 172)
Screenshot: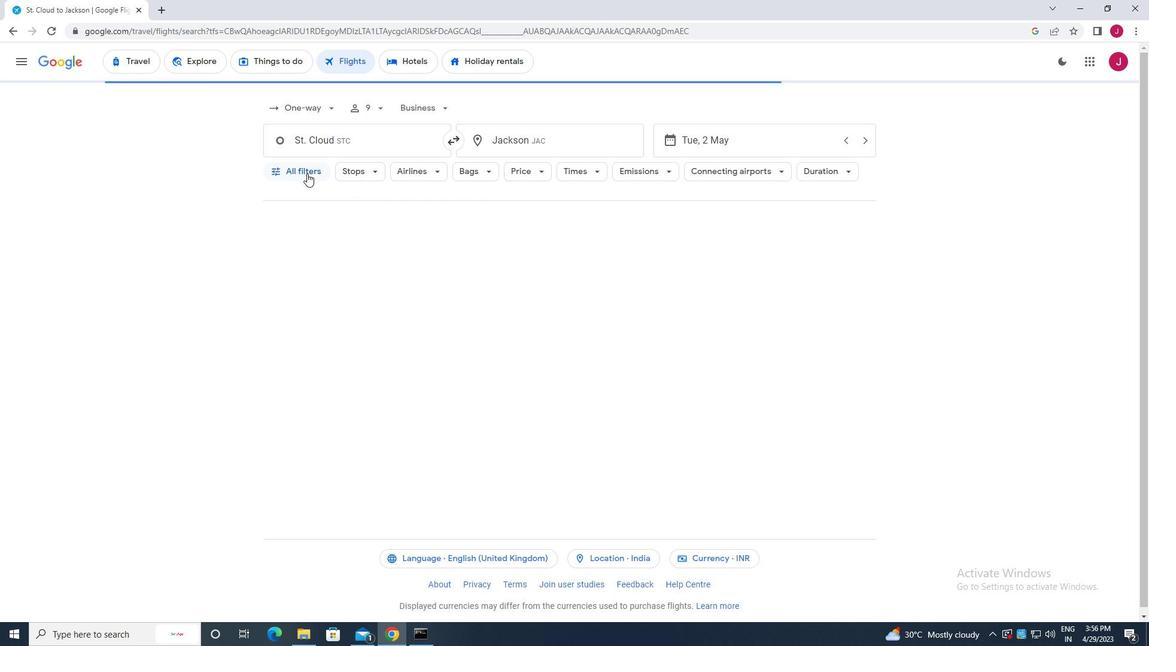 
Action: Mouse pressed left at (306, 172)
Screenshot: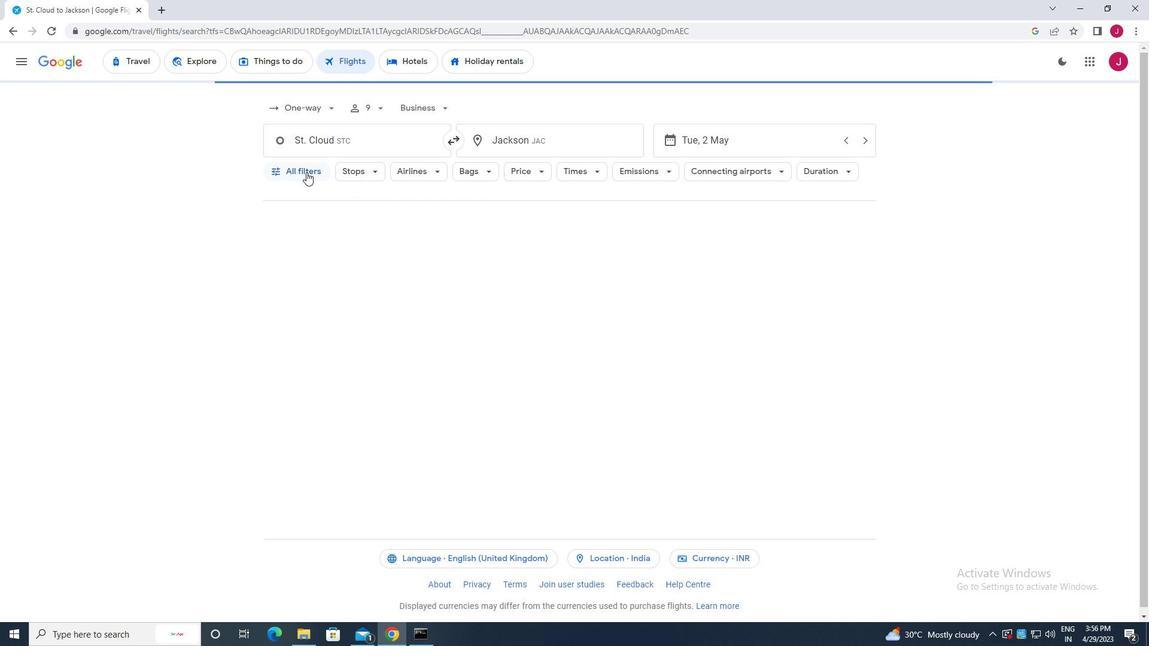 
Action: Mouse moved to (371, 254)
Screenshot: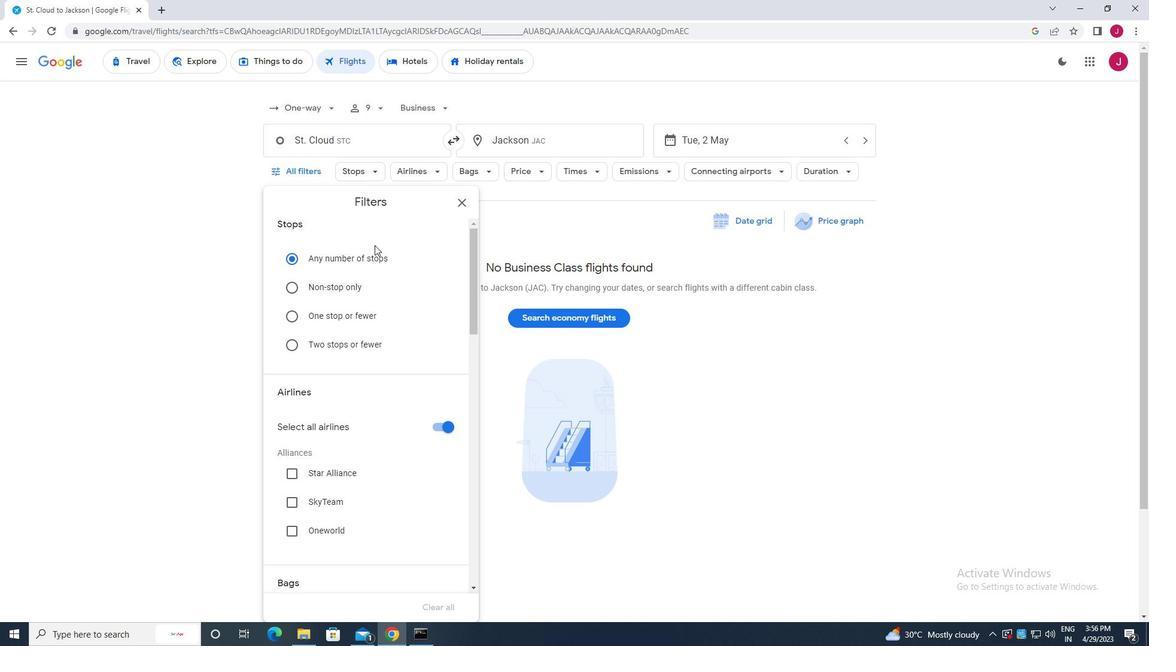 
Action: Mouse scrolled (371, 254) with delta (0, 0)
Screenshot: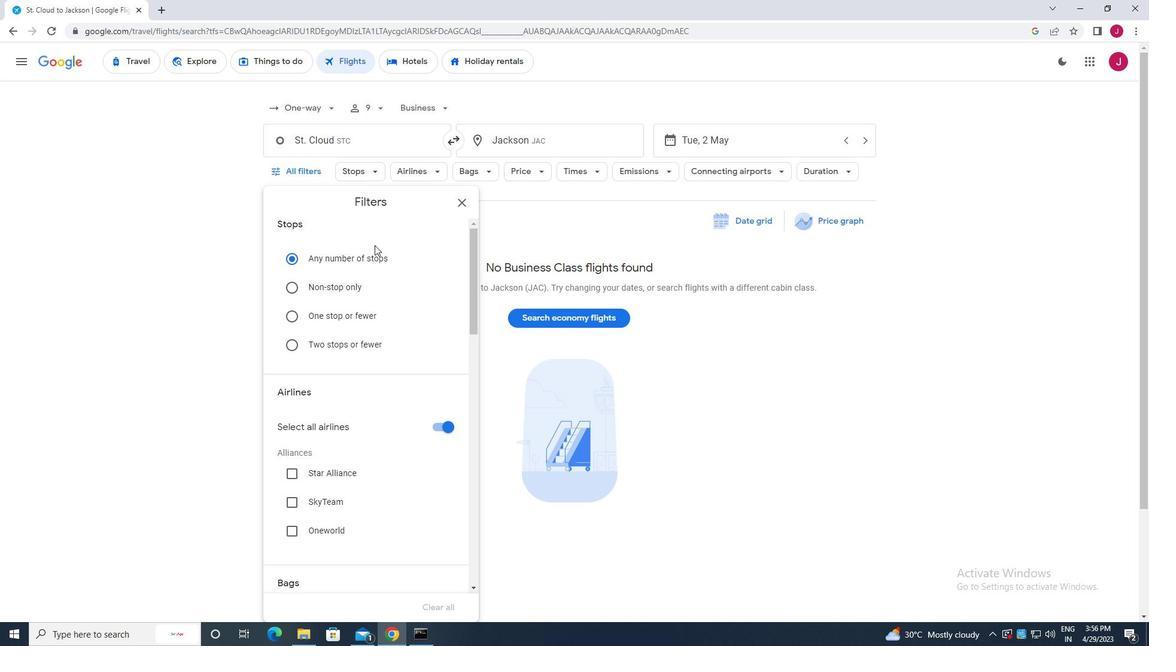 
Action: Mouse moved to (439, 365)
Screenshot: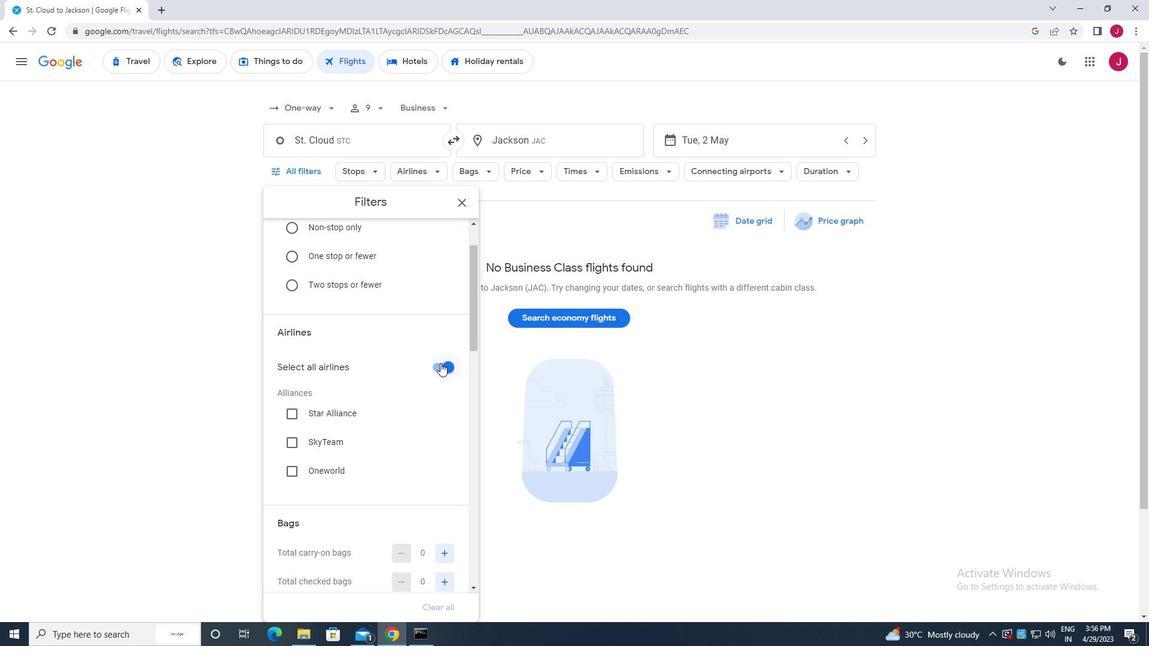 
Action: Mouse pressed left at (439, 365)
Screenshot: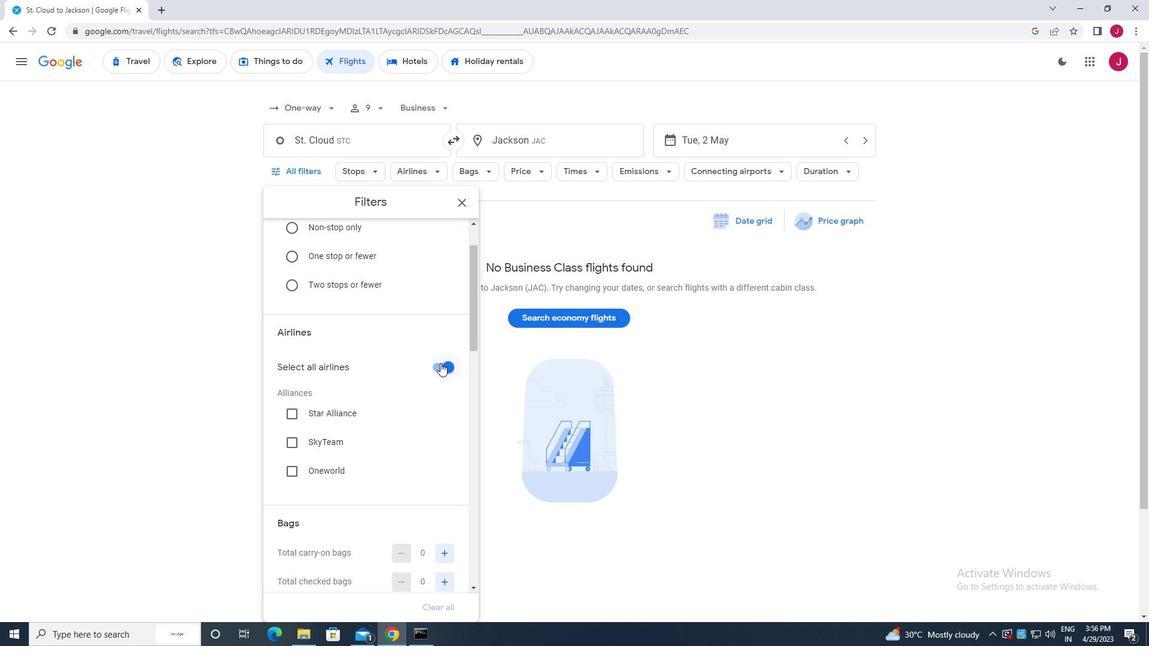 
Action: Mouse moved to (390, 331)
Screenshot: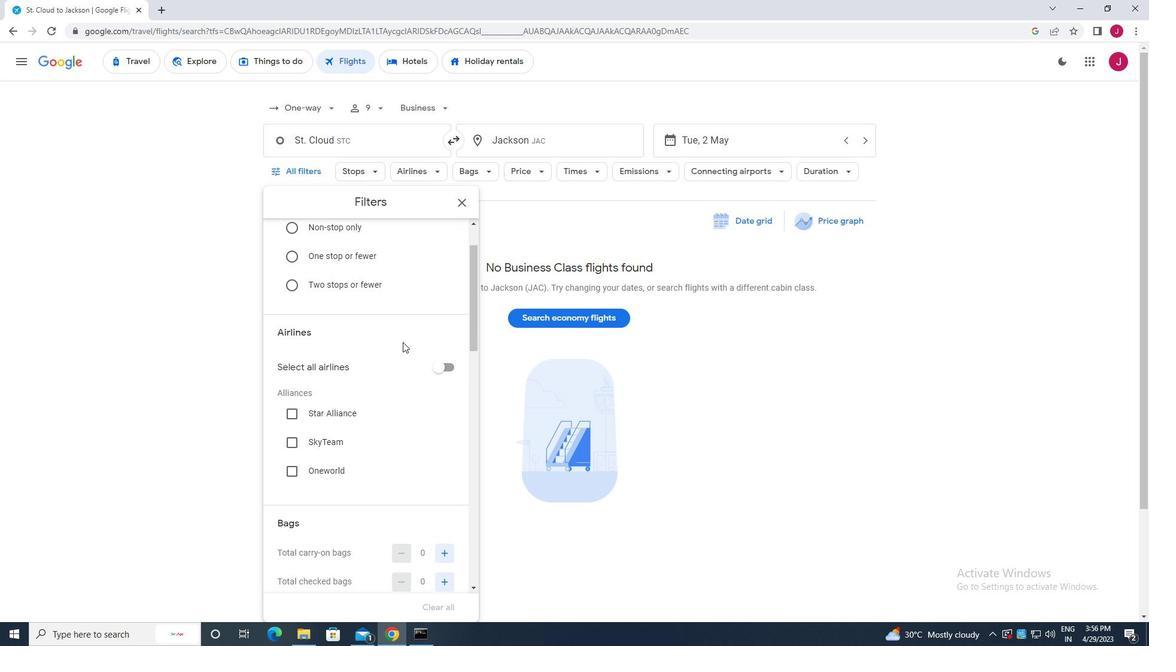 
Action: Mouse scrolled (390, 330) with delta (0, 0)
Screenshot: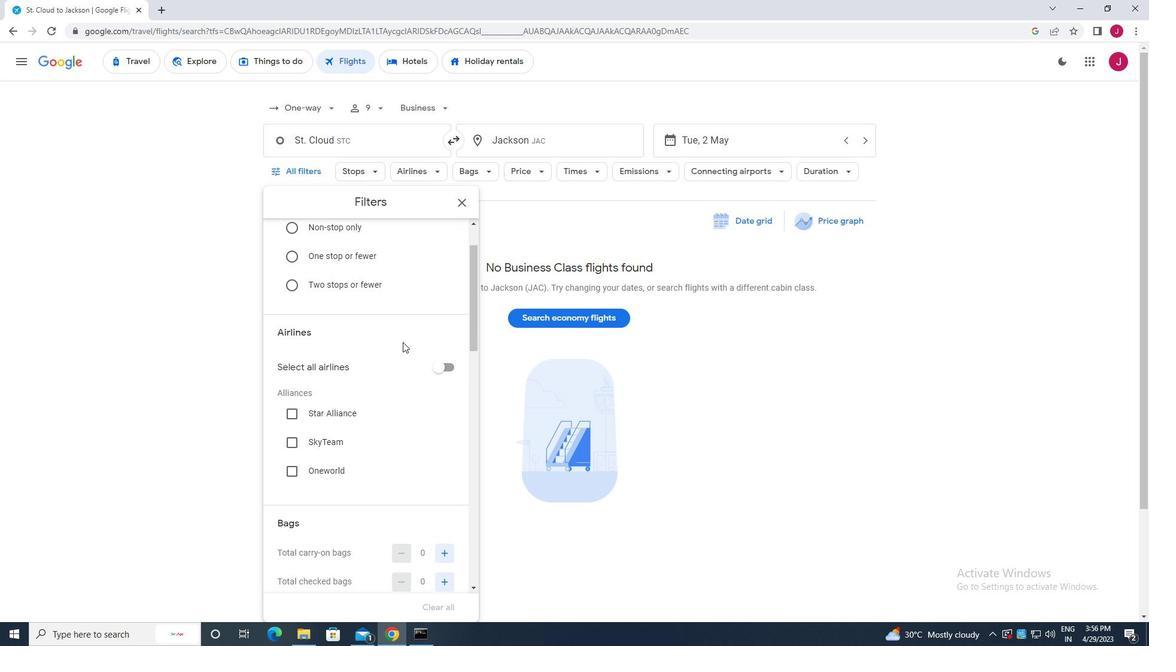 
Action: Mouse moved to (388, 330)
Screenshot: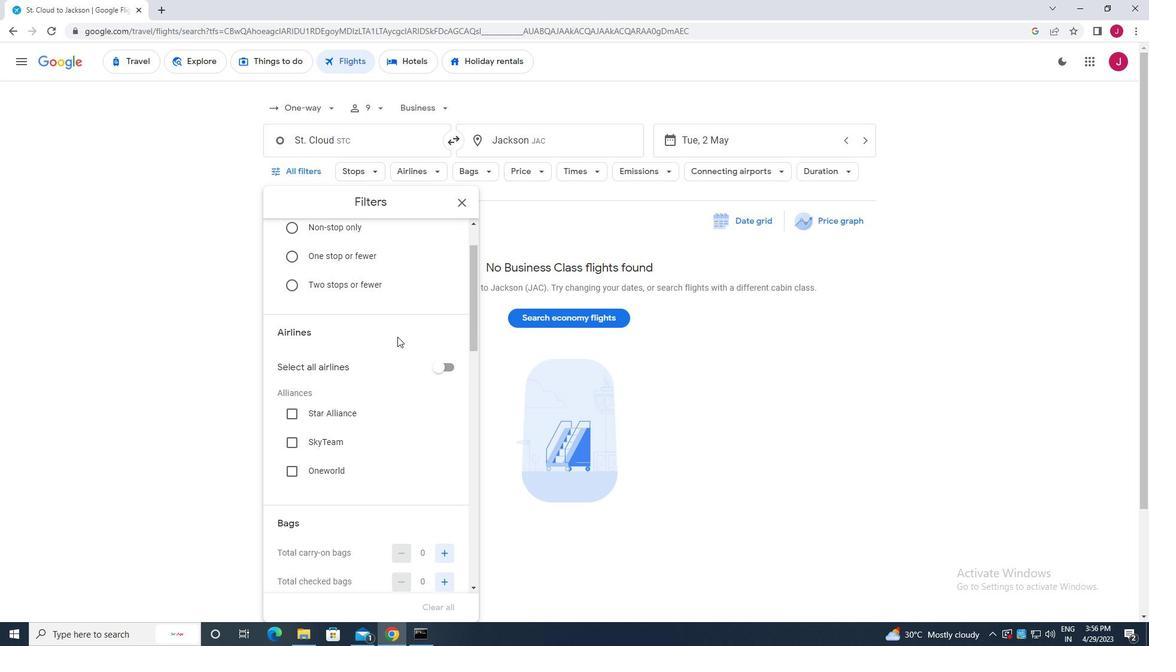 
Action: Mouse scrolled (388, 330) with delta (0, 0)
Screenshot: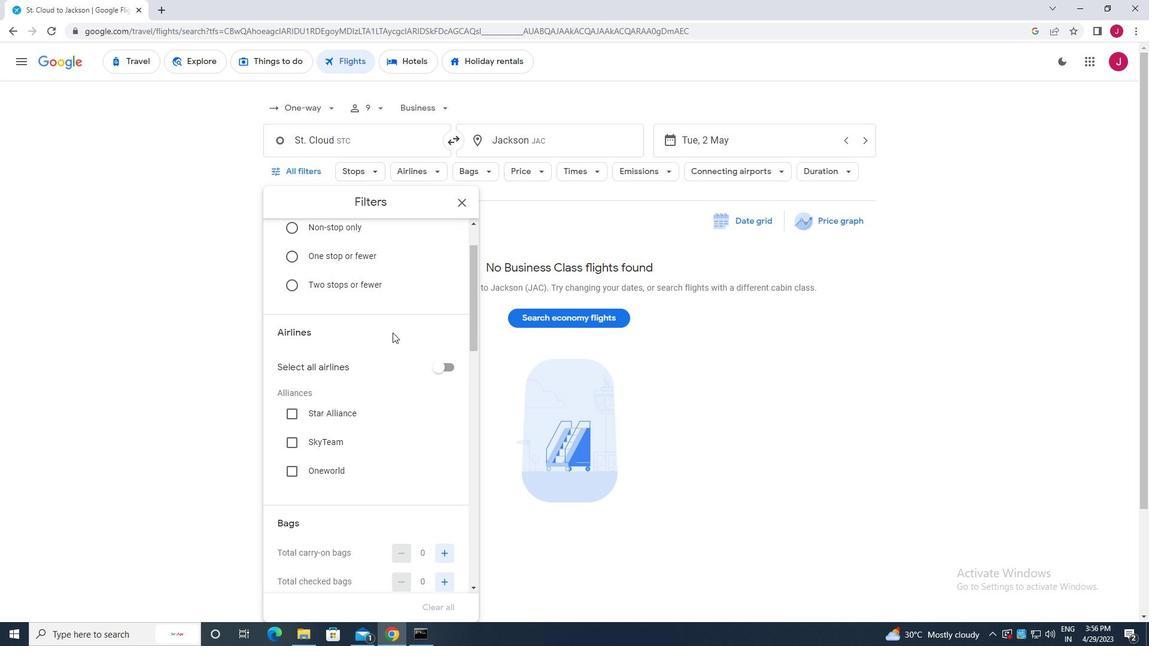 
Action: Mouse moved to (394, 272)
Screenshot: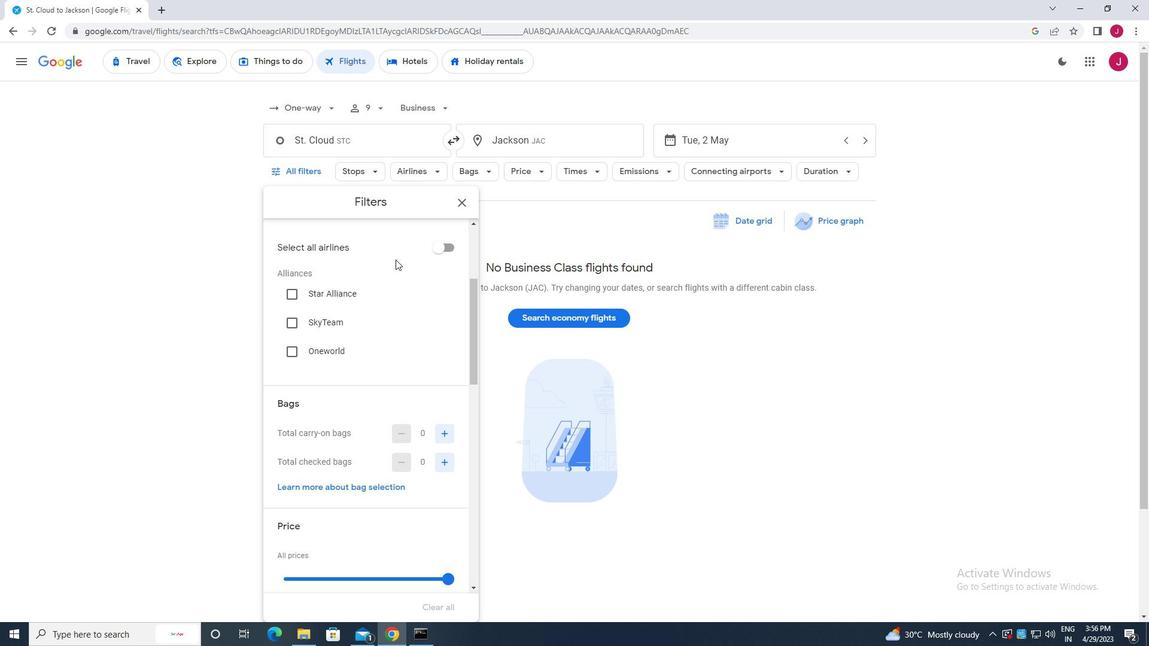
Action: Mouse scrolled (394, 272) with delta (0, 0)
Screenshot: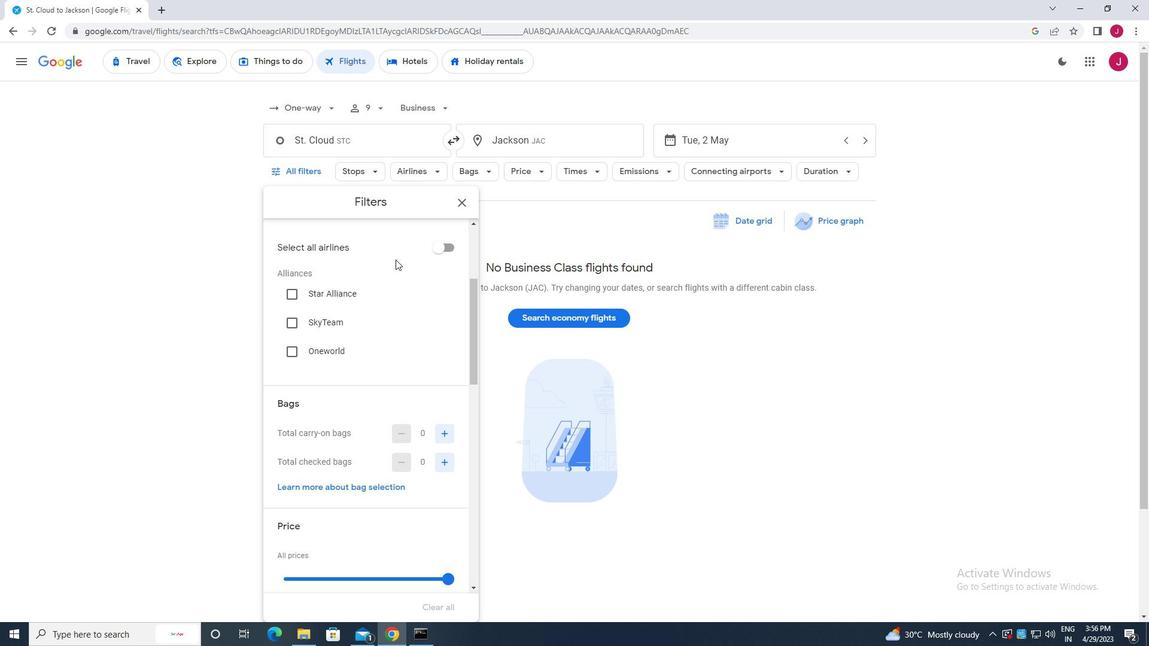 
Action: Mouse moved to (397, 290)
Screenshot: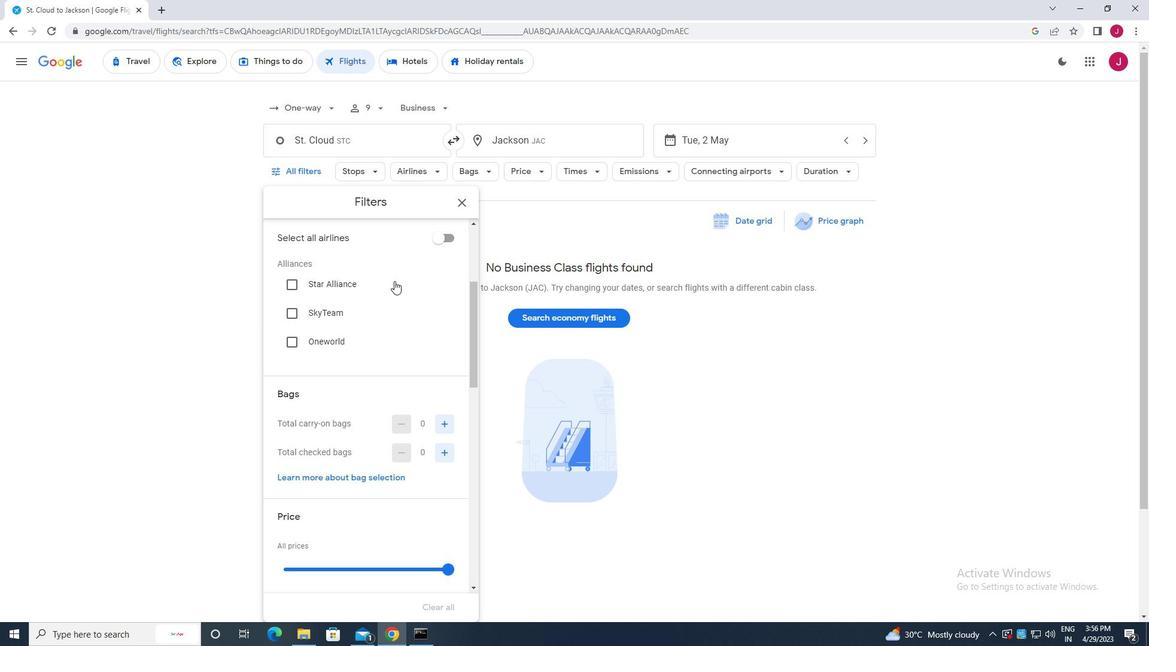 
Action: Mouse scrolled (397, 290) with delta (0, 0)
Screenshot: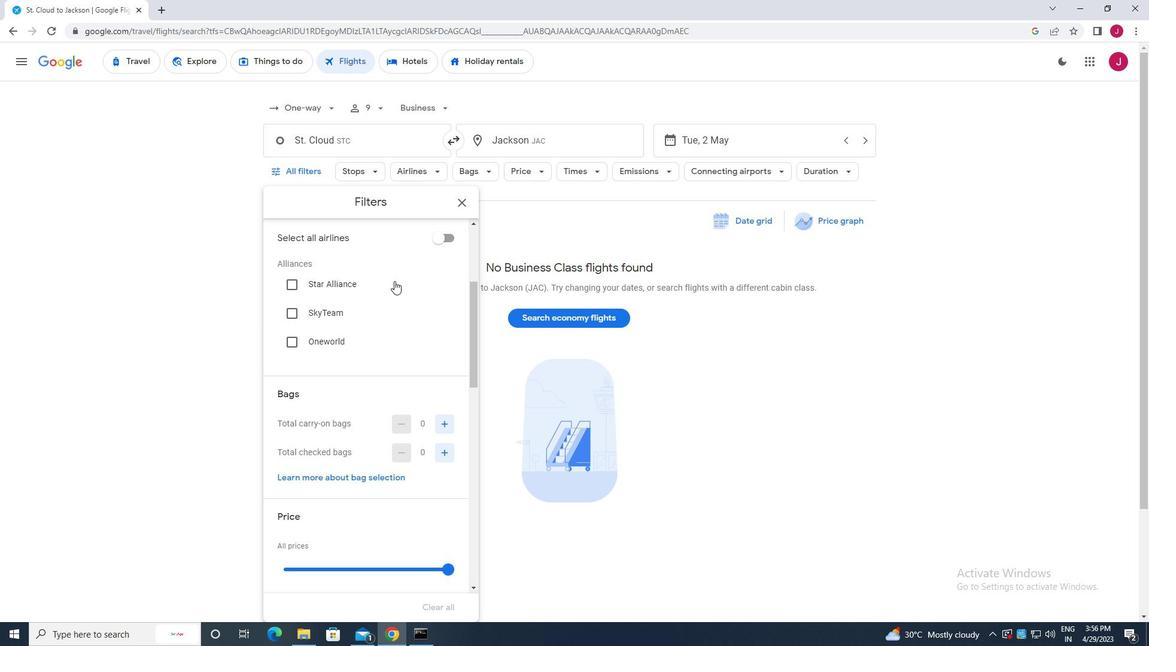 
Action: Mouse moved to (400, 302)
Screenshot: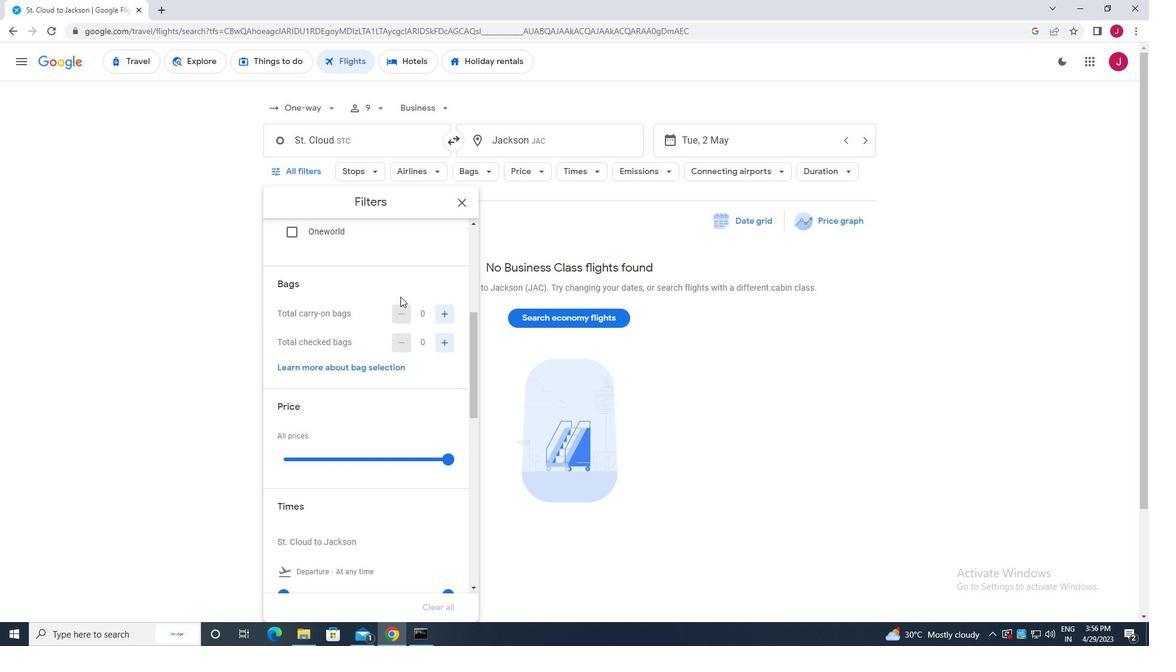 
Action: Mouse scrolled (400, 301) with delta (0, 0)
Screenshot: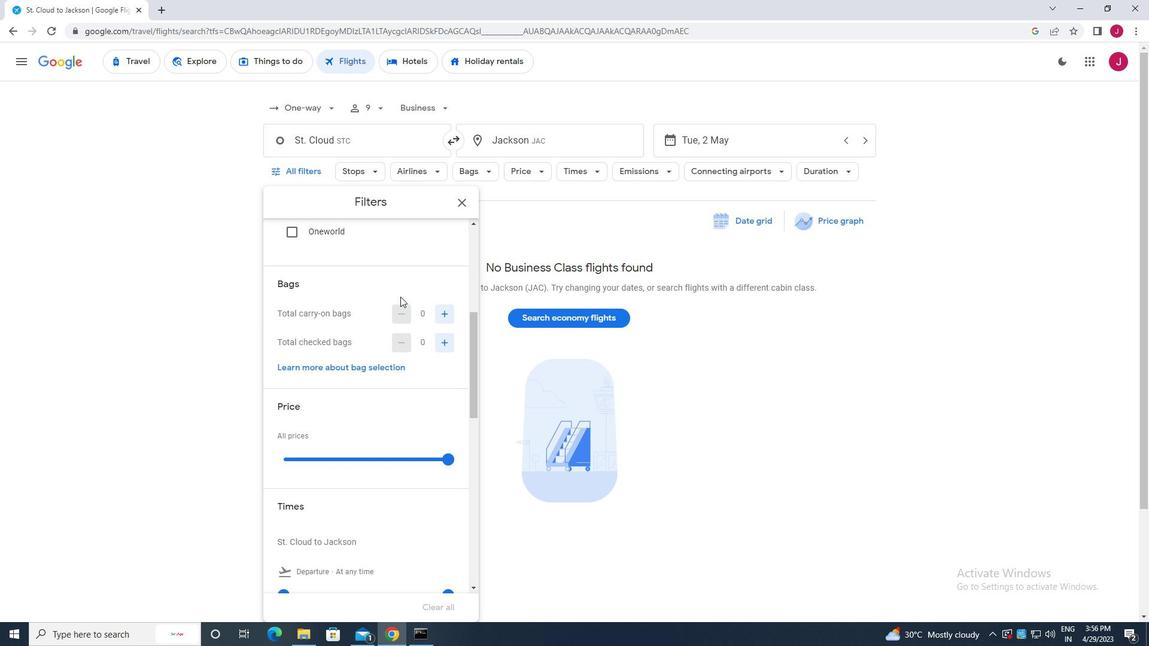 
Action: Mouse moved to (447, 257)
Screenshot: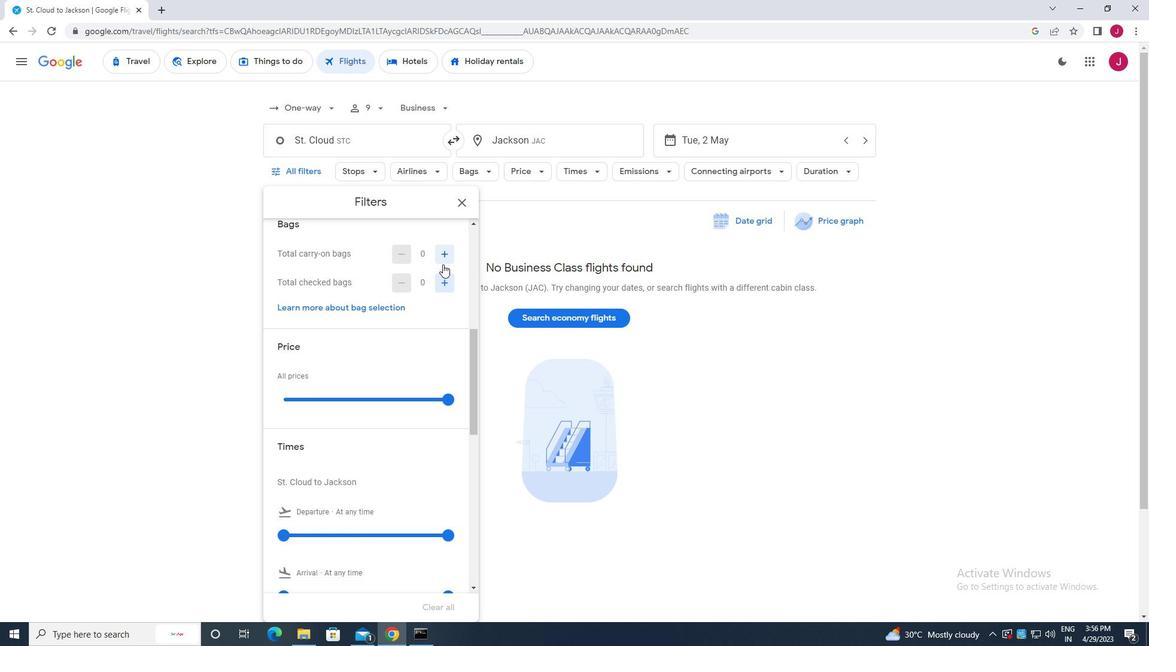 
Action: Mouse pressed left at (447, 257)
Screenshot: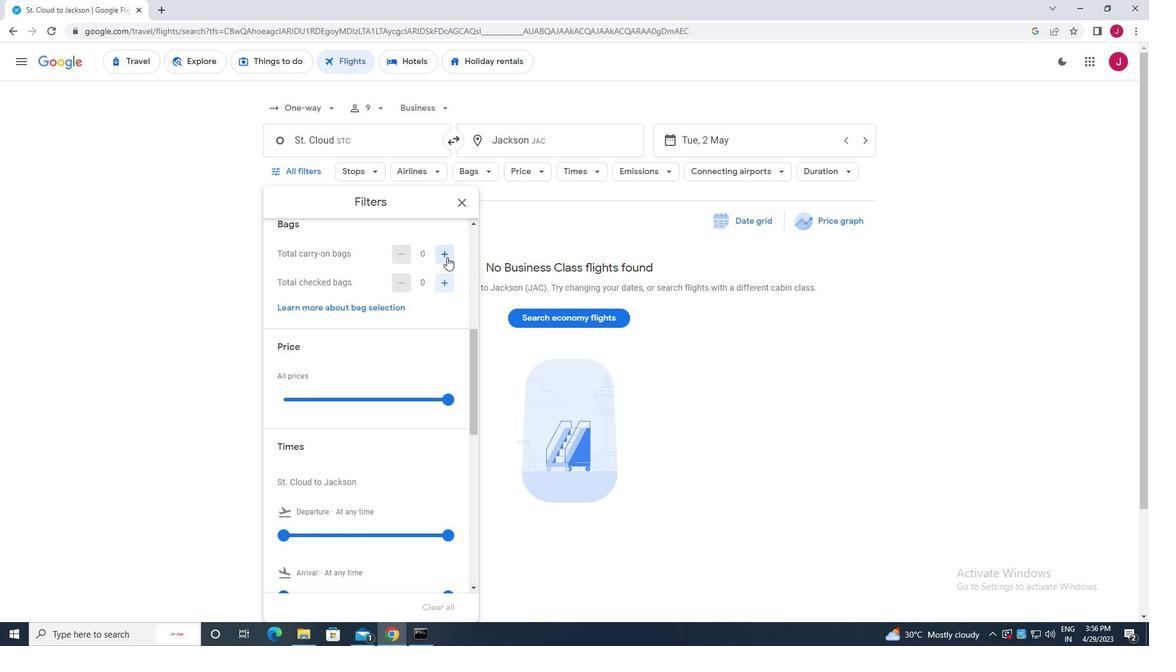 
Action: Mouse moved to (452, 273)
Screenshot: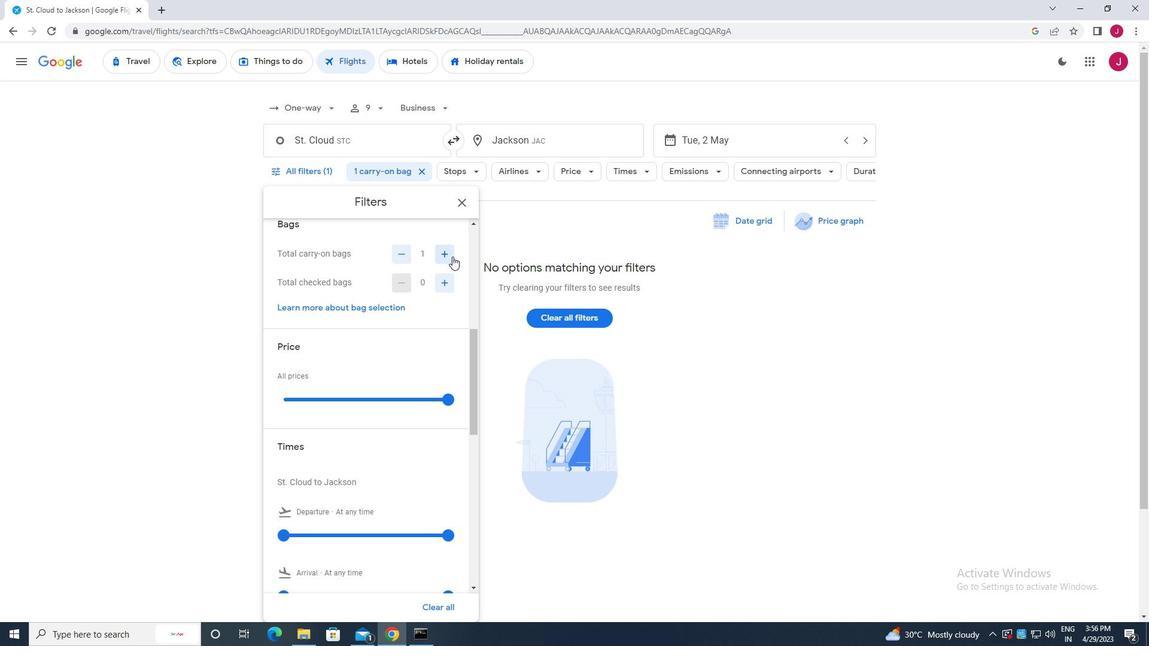 
Action: Mouse scrolled (452, 272) with delta (0, 0)
Screenshot: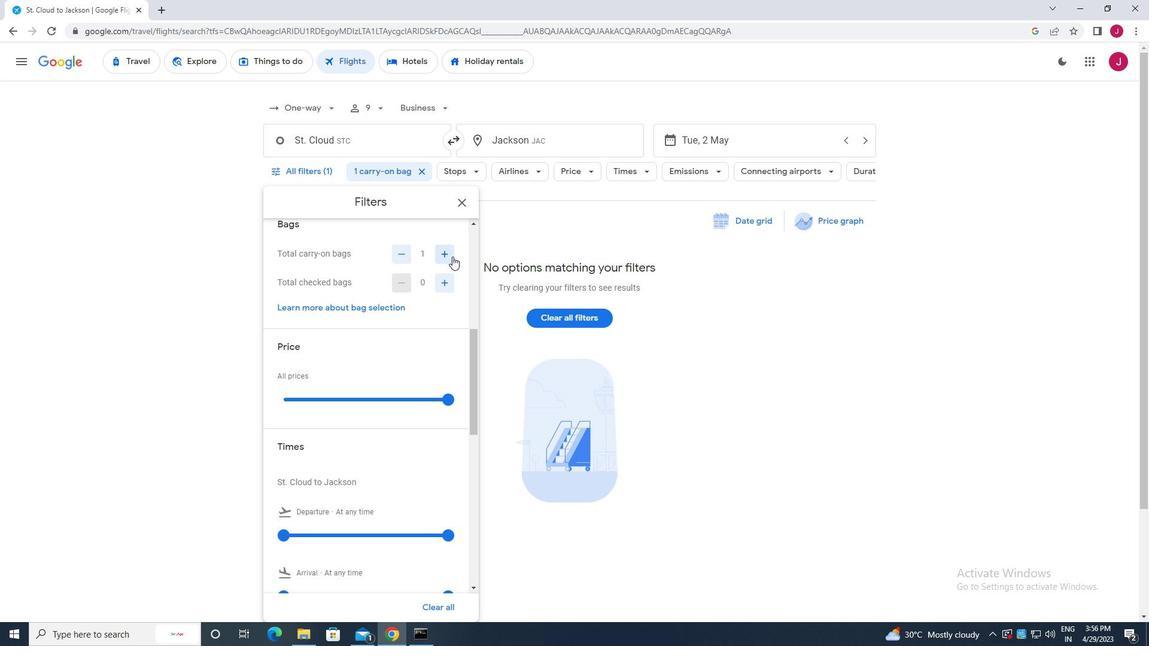 
Action: Mouse moved to (445, 338)
Screenshot: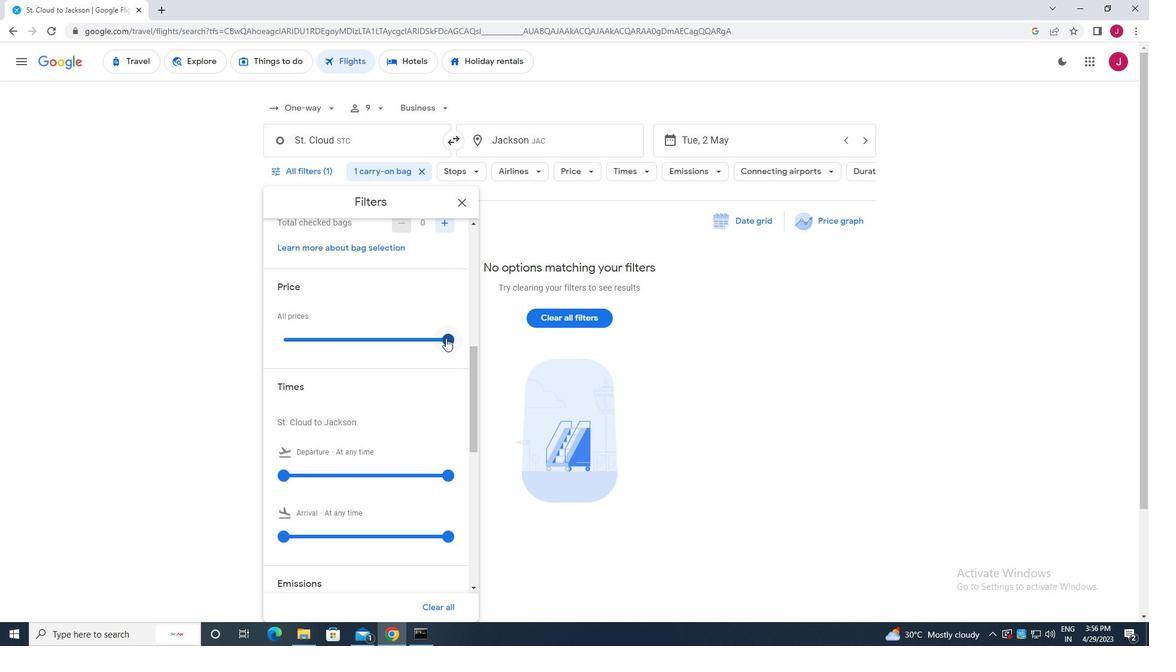 
Action: Mouse pressed left at (445, 338)
Screenshot: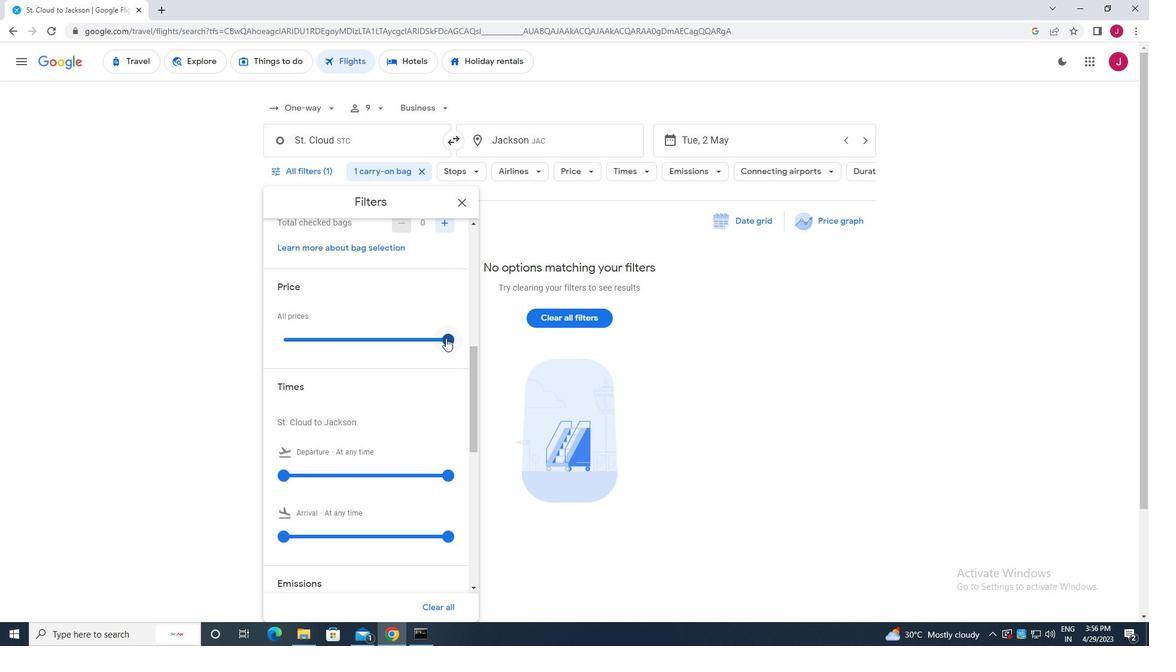 
Action: Mouse moved to (279, 470)
Screenshot: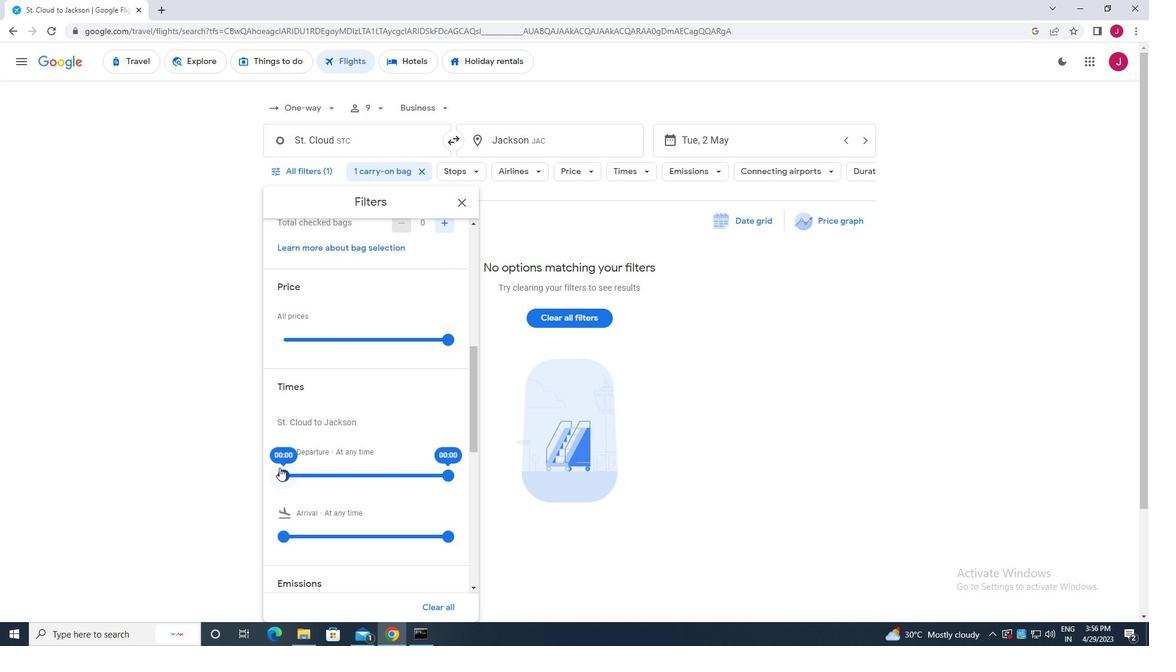 
Action: Mouse pressed left at (279, 470)
Screenshot: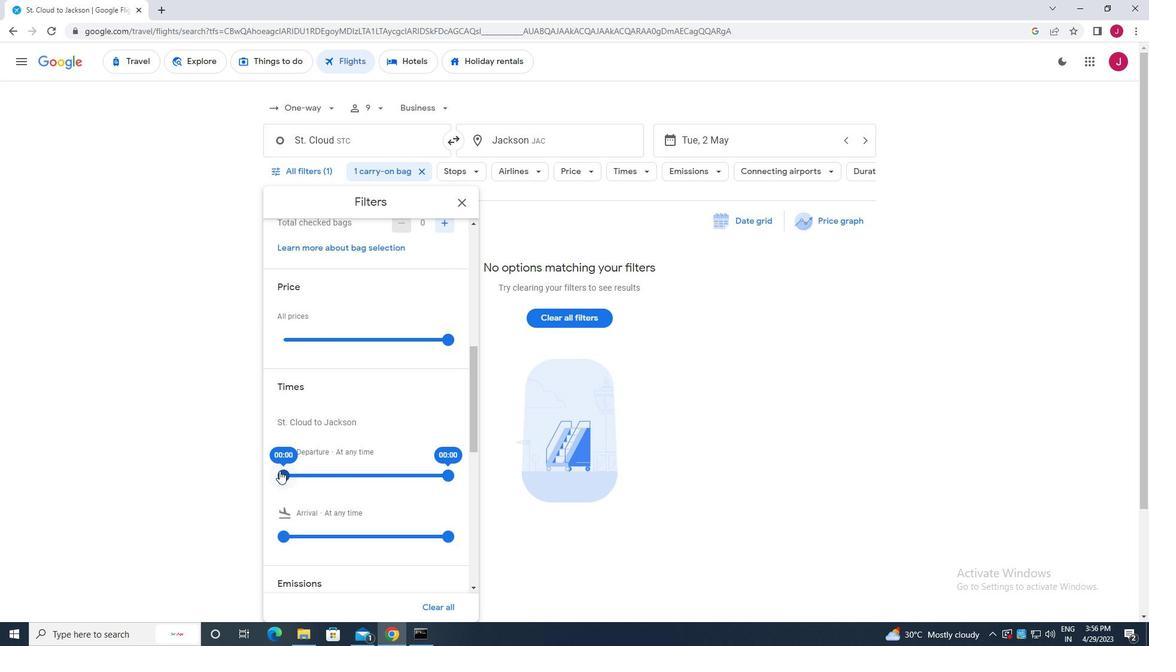 
Action: Mouse moved to (447, 472)
Screenshot: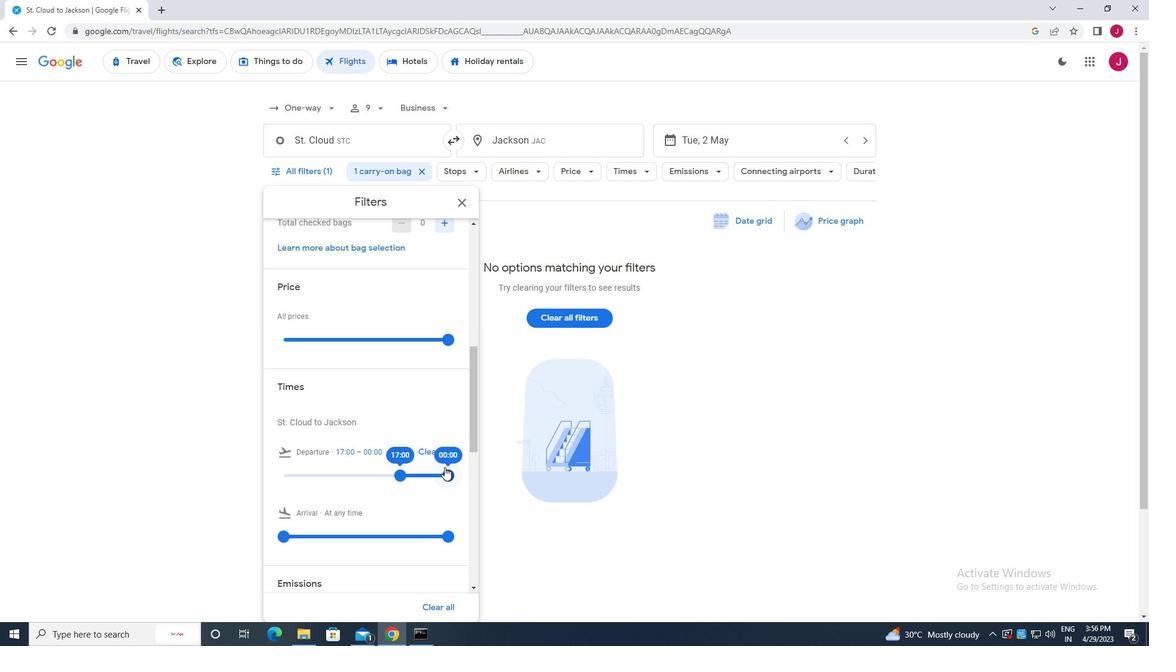 
Action: Mouse pressed left at (447, 472)
Screenshot: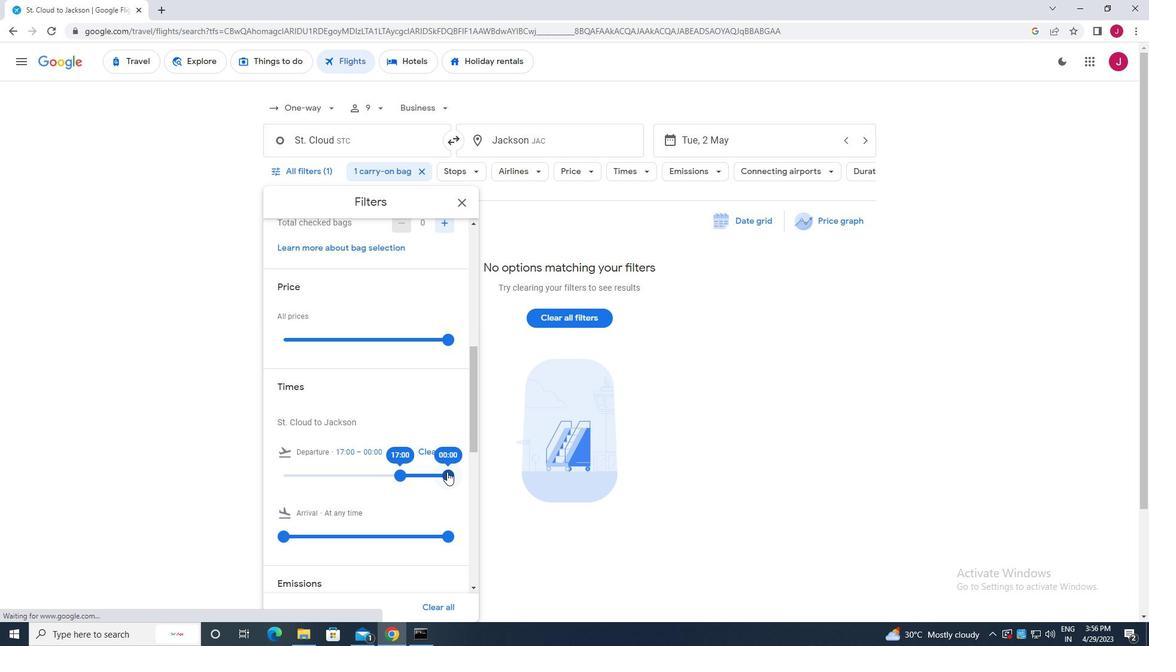 
Action: Mouse moved to (464, 203)
Screenshot: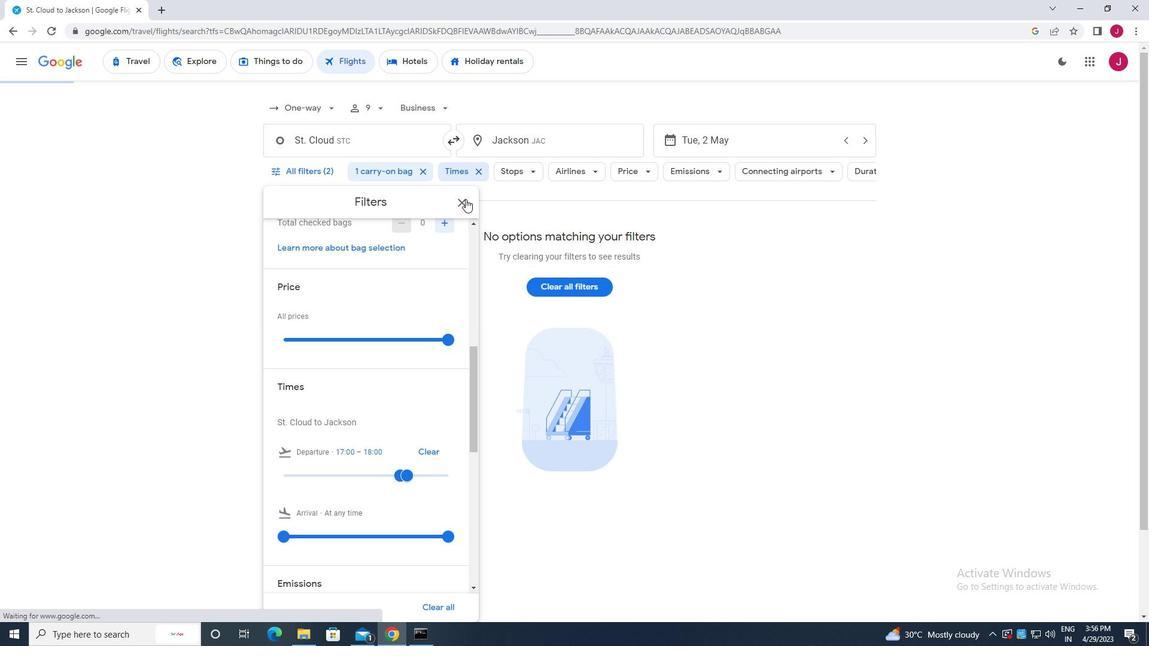 
Action: Mouse pressed left at (464, 203)
Screenshot: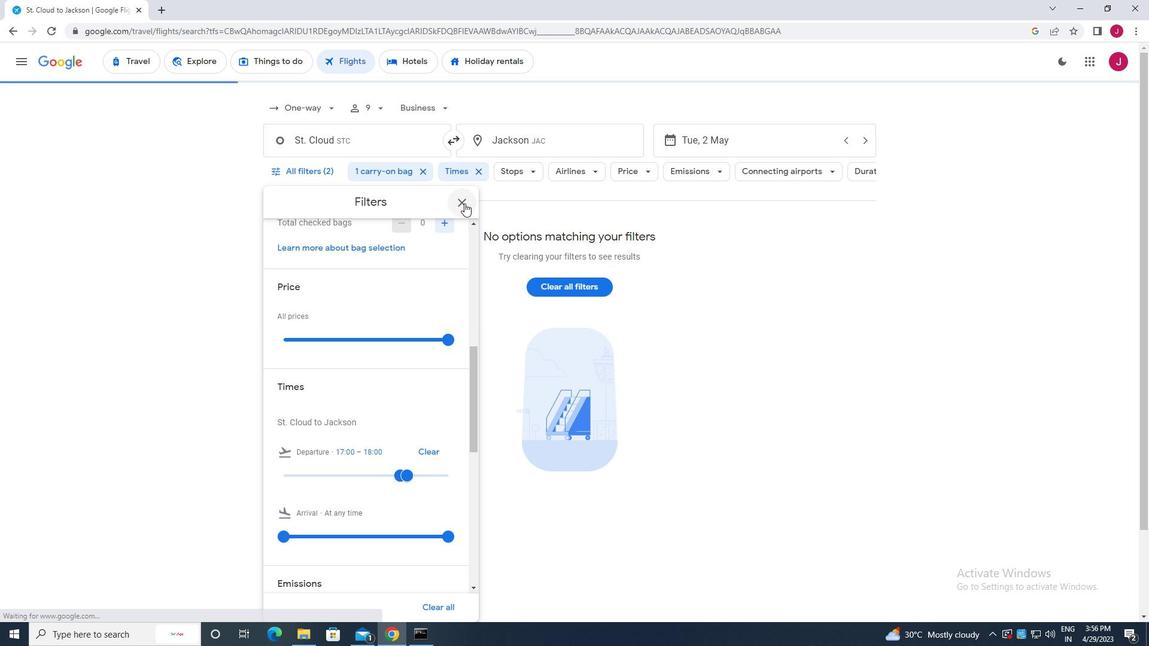 
Action: Mouse moved to (466, 203)
Screenshot: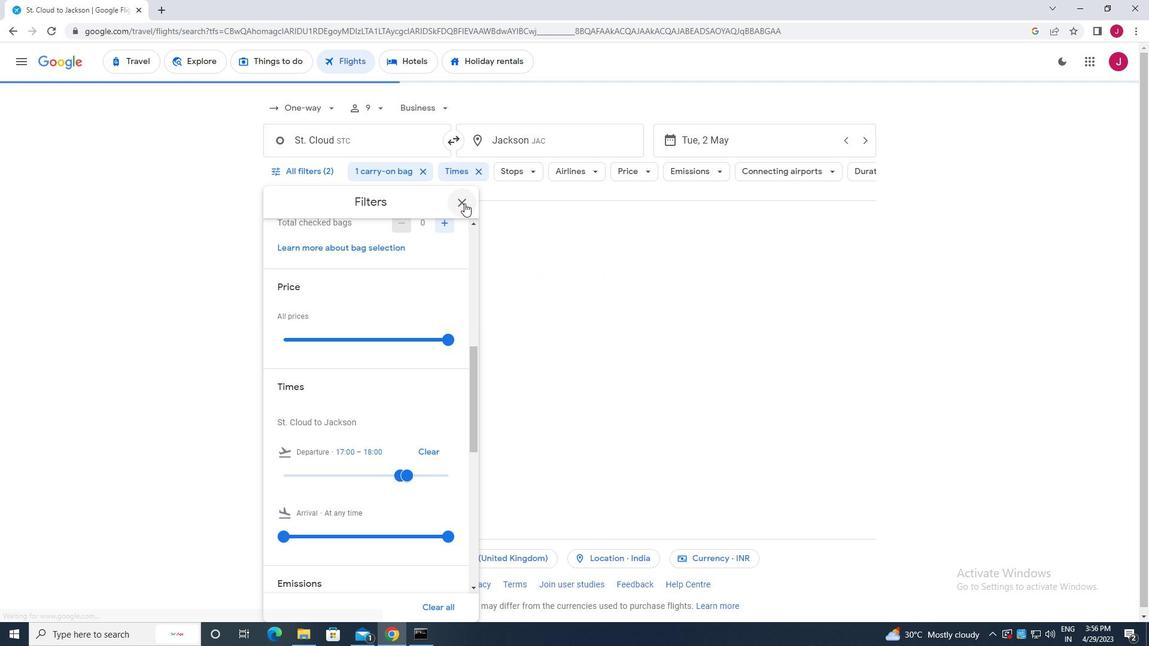 
